 Task: Sort the recently solved tickets in your group, group by Brand in descending order.
Action: Mouse moved to (22, 328)
Screenshot: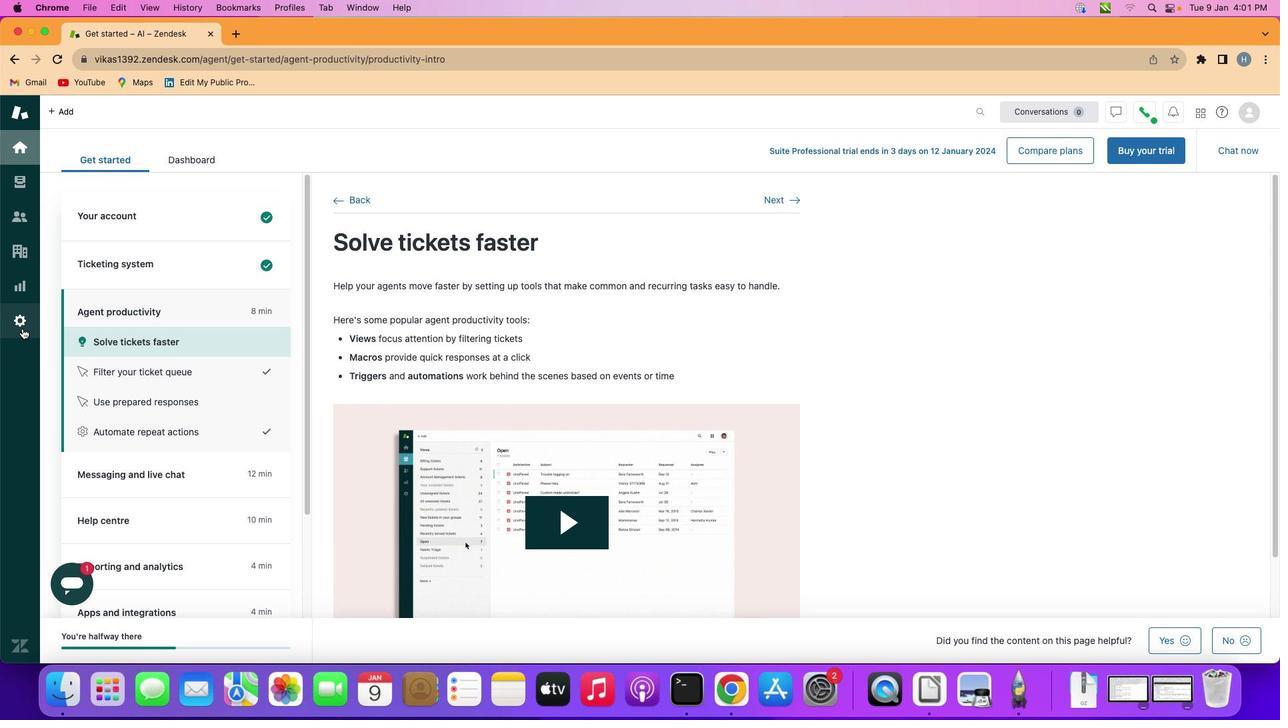 
Action: Mouse pressed left at (22, 328)
Screenshot: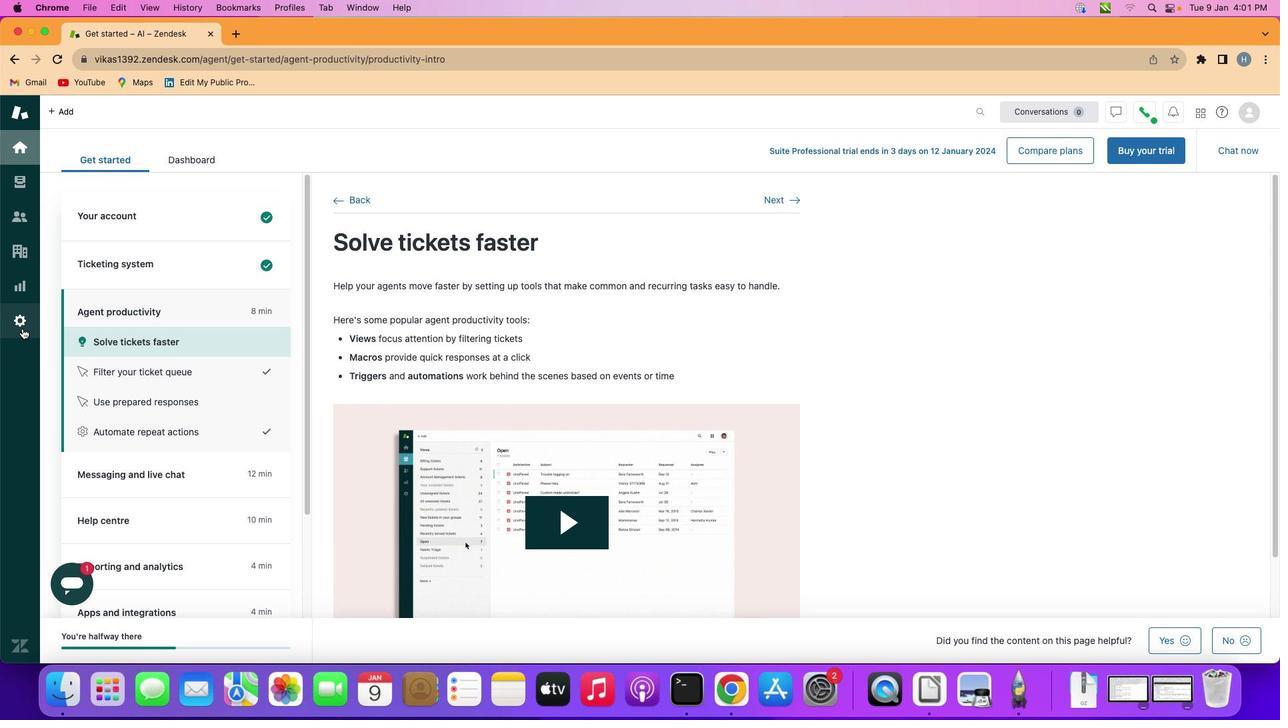 
Action: Mouse moved to (441, 519)
Screenshot: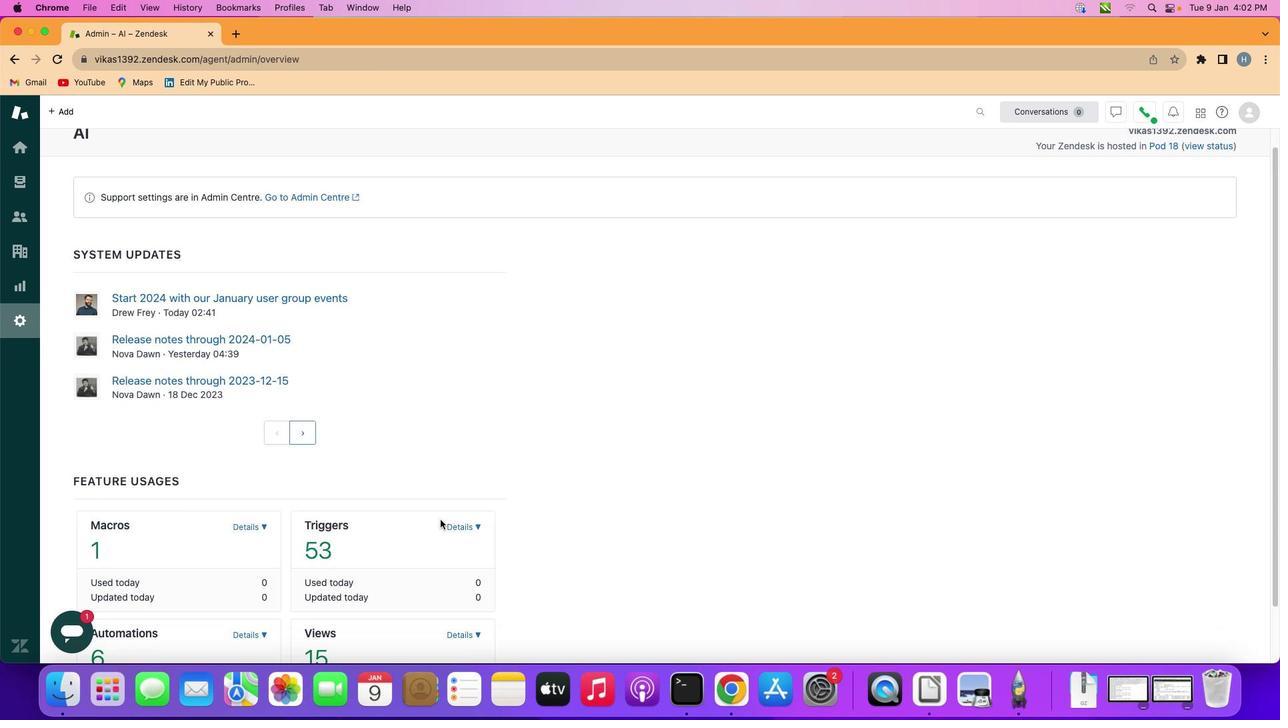 
Action: Mouse scrolled (441, 519) with delta (0, 0)
Screenshot: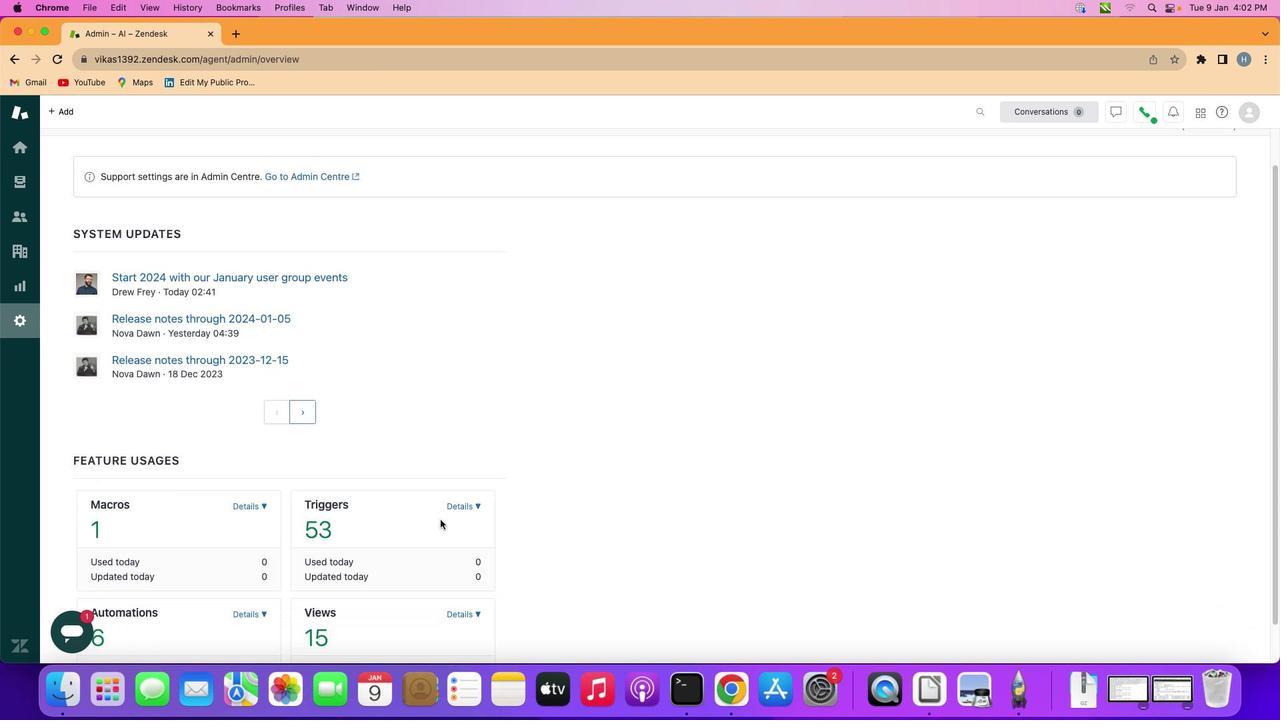 
Action: Mouse scrolled (441, 519) with delta (0, 0)
Screenshot: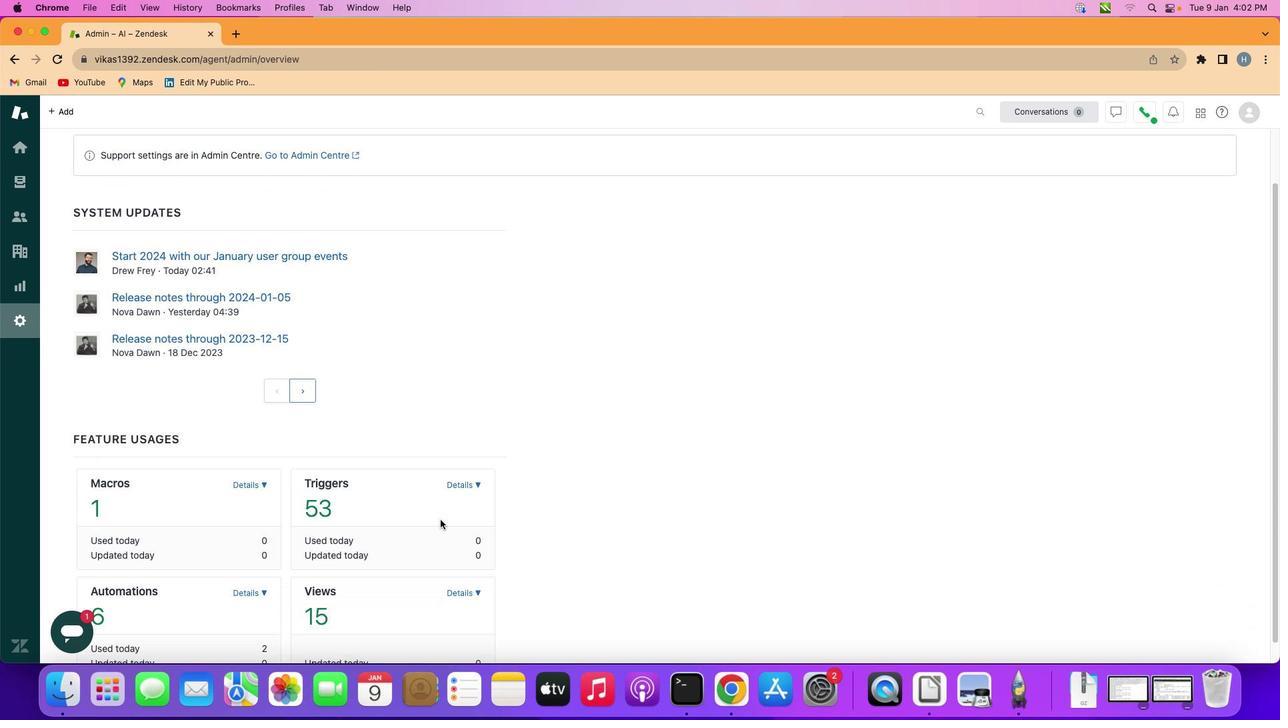 
Action: Mouse scrolled (441, 519) with delta (0, -2)
Screenshot: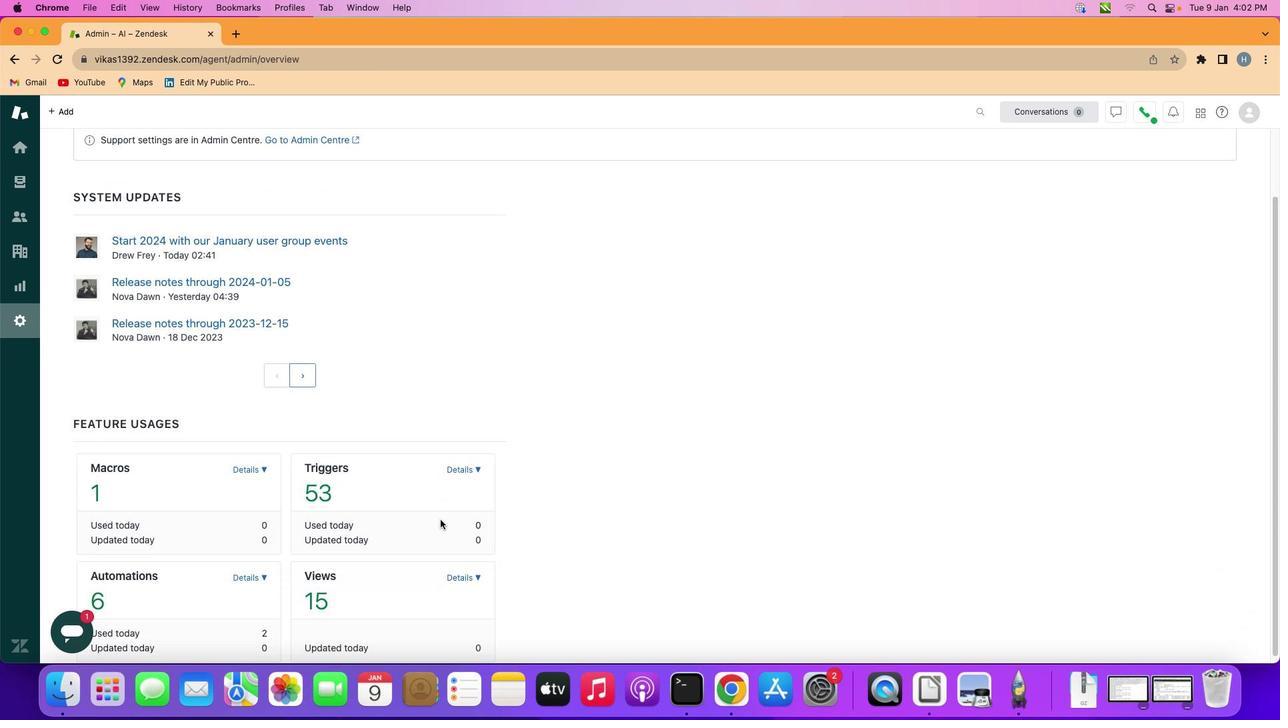 
Action: Mouse scrolled (441, 519) with delta (0, -3)
Screenshot: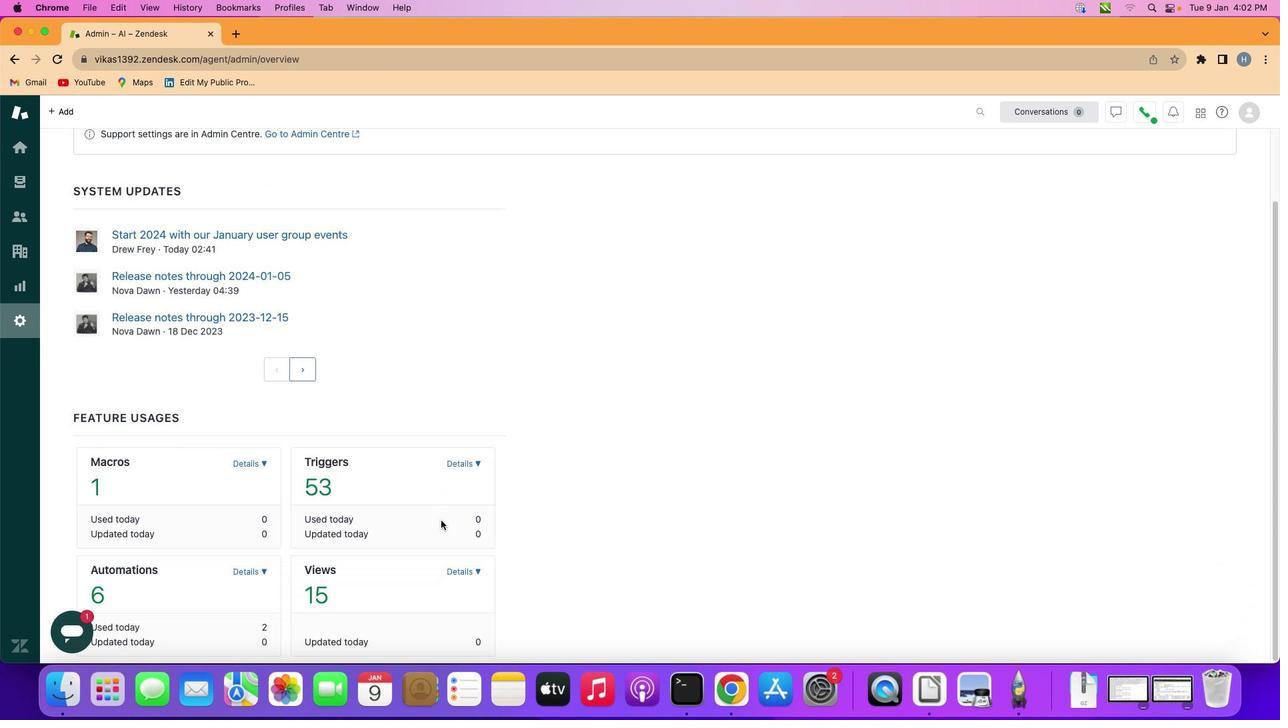 
Action: Mouse scrolled (441, 519) with delta (0, -3)
Screenshot: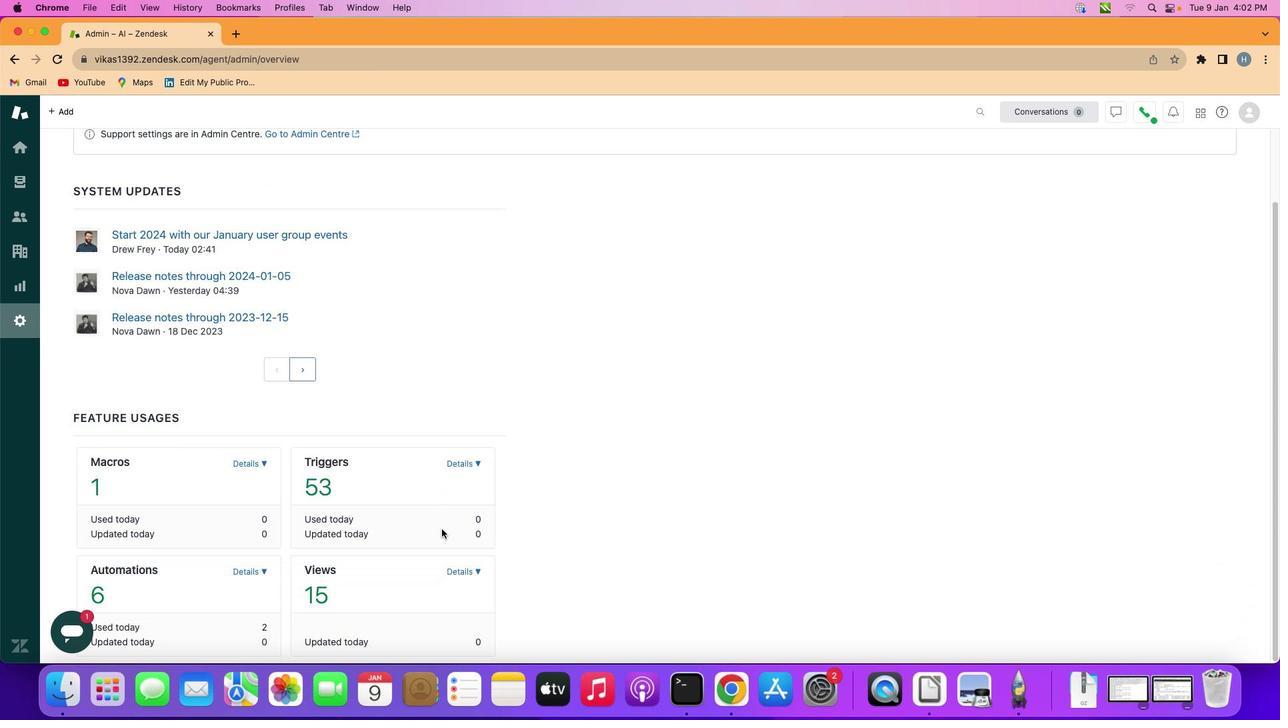 
Action: Mouse scrolled (441, 519) with delta (0, -4)
Screenshot: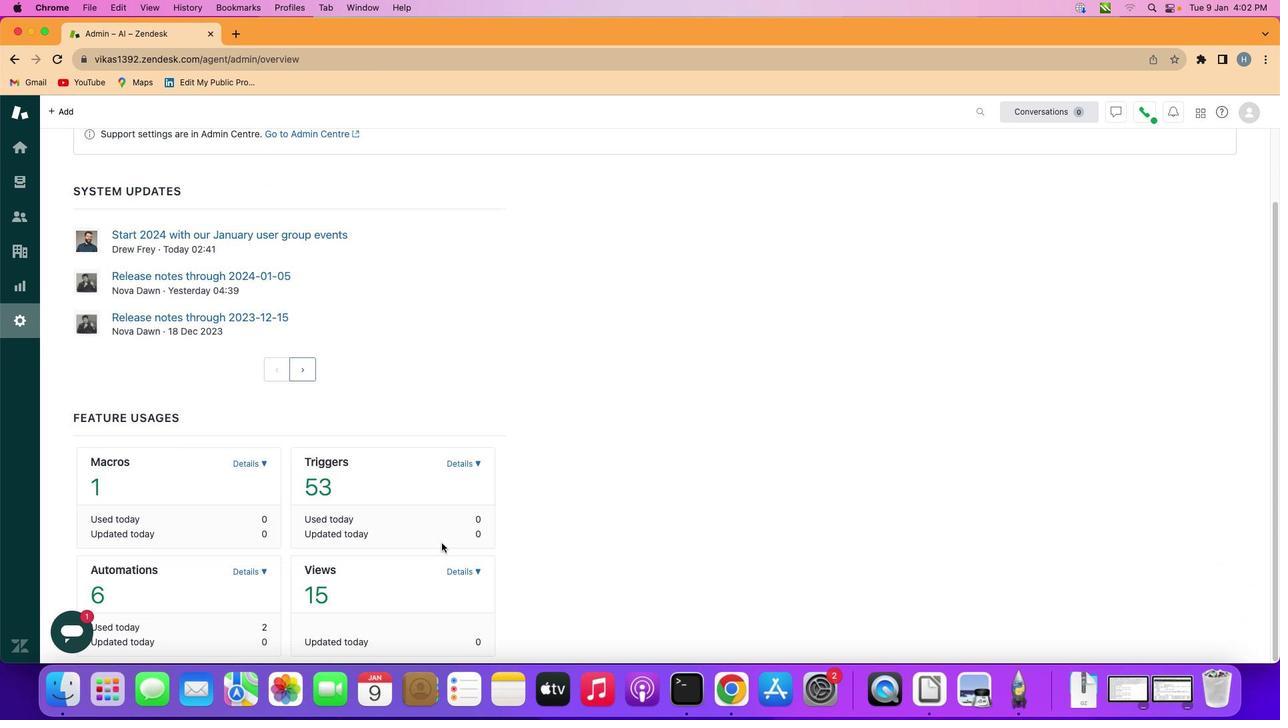 
Action: Mouse moved to (448, 573)
Screenshot: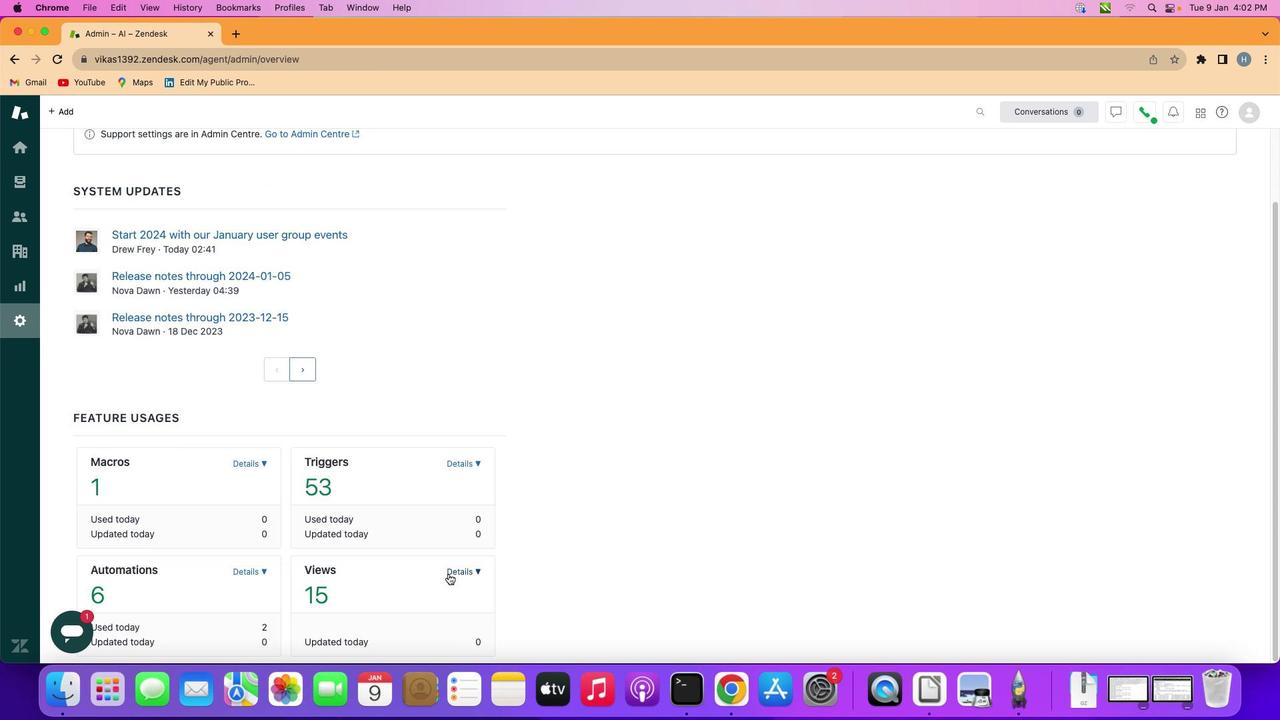
Action: Mouse pressed left at (448, 573)
Screenshot: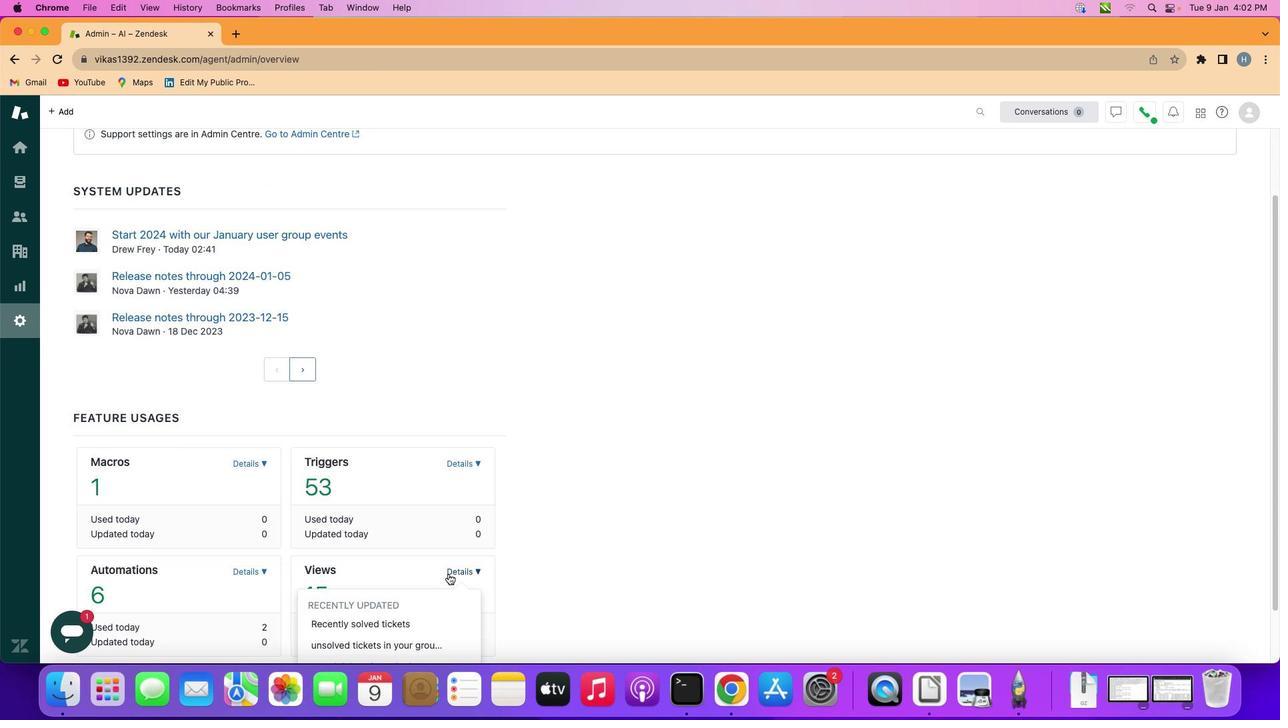 
Action: Mouse moved to (388, 629)
Screenshot: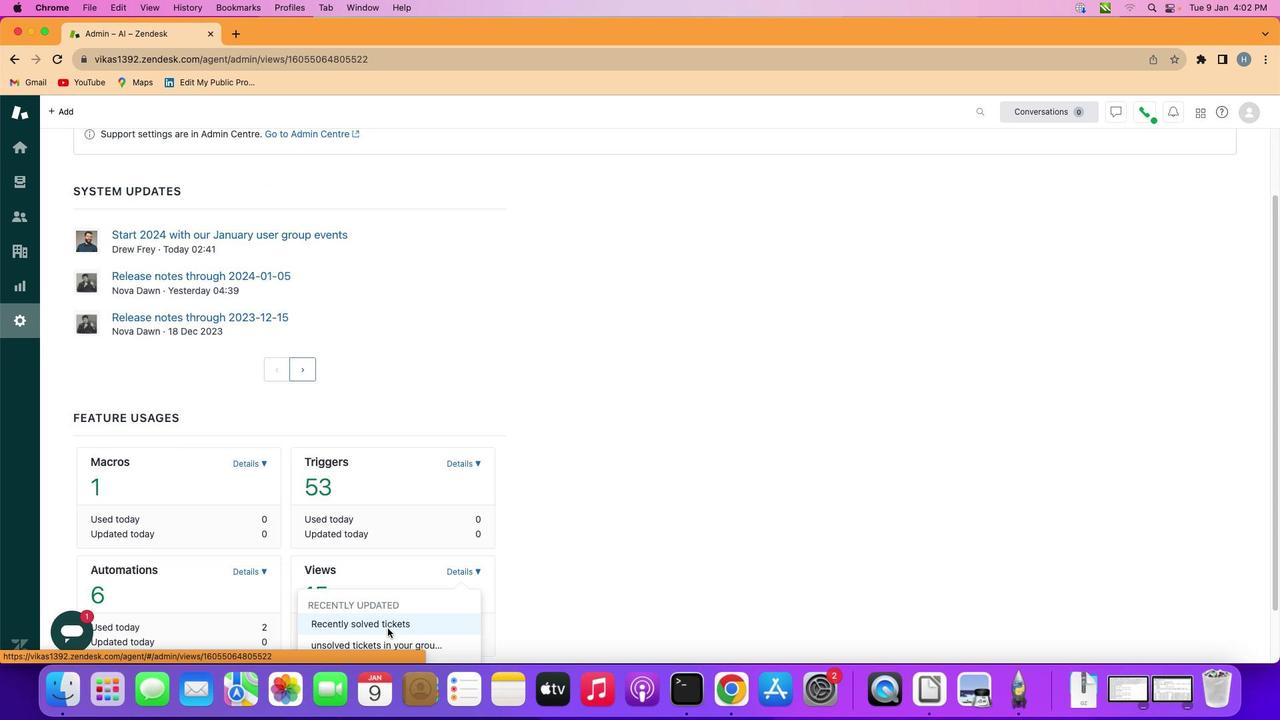 
Action: Mouse pressed left at (388, 629)
Screenshot: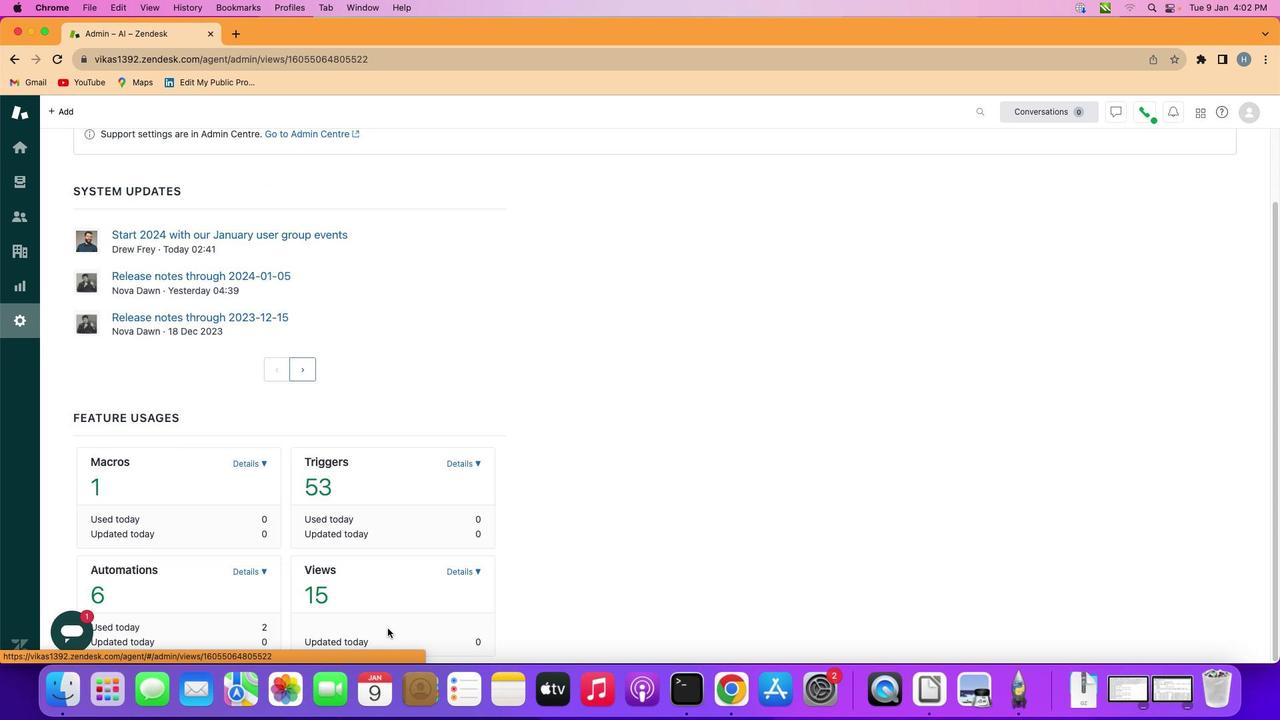 
Action: Mouse moved to (531, 407)
Screenshot: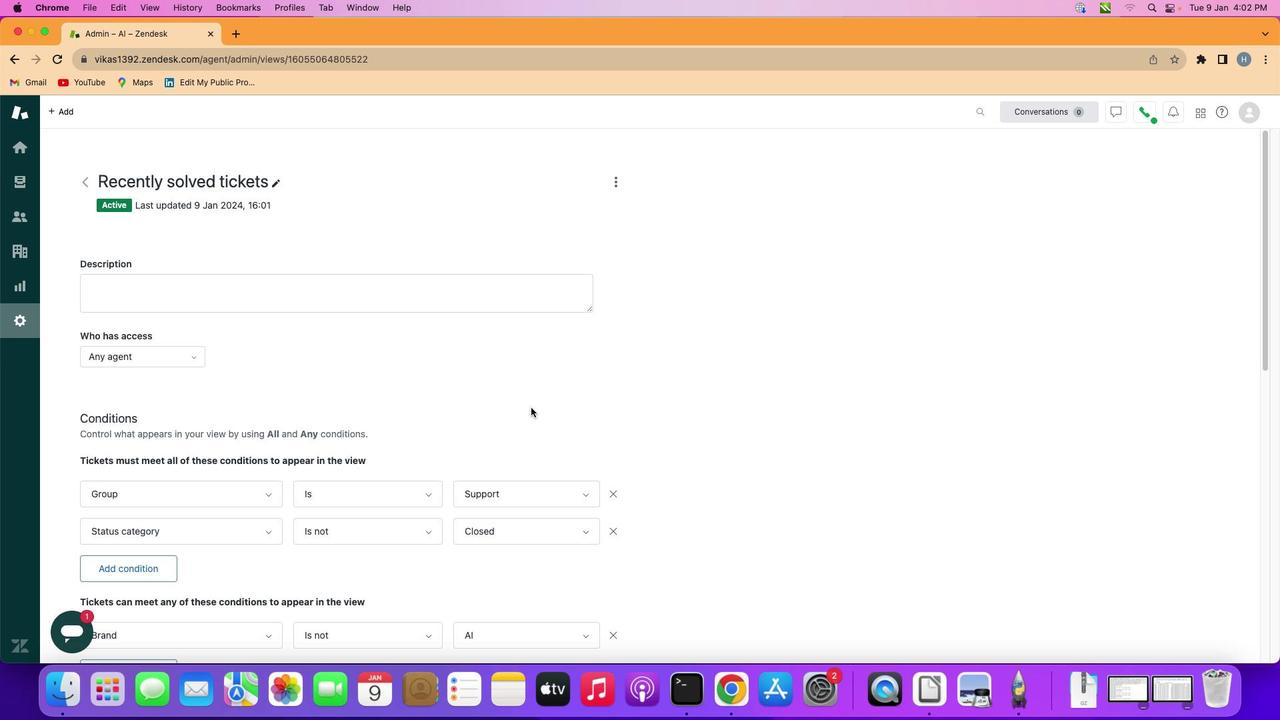 
Action: Mouse scrolled (531, 407) with delta (0, 0)
Screenshot: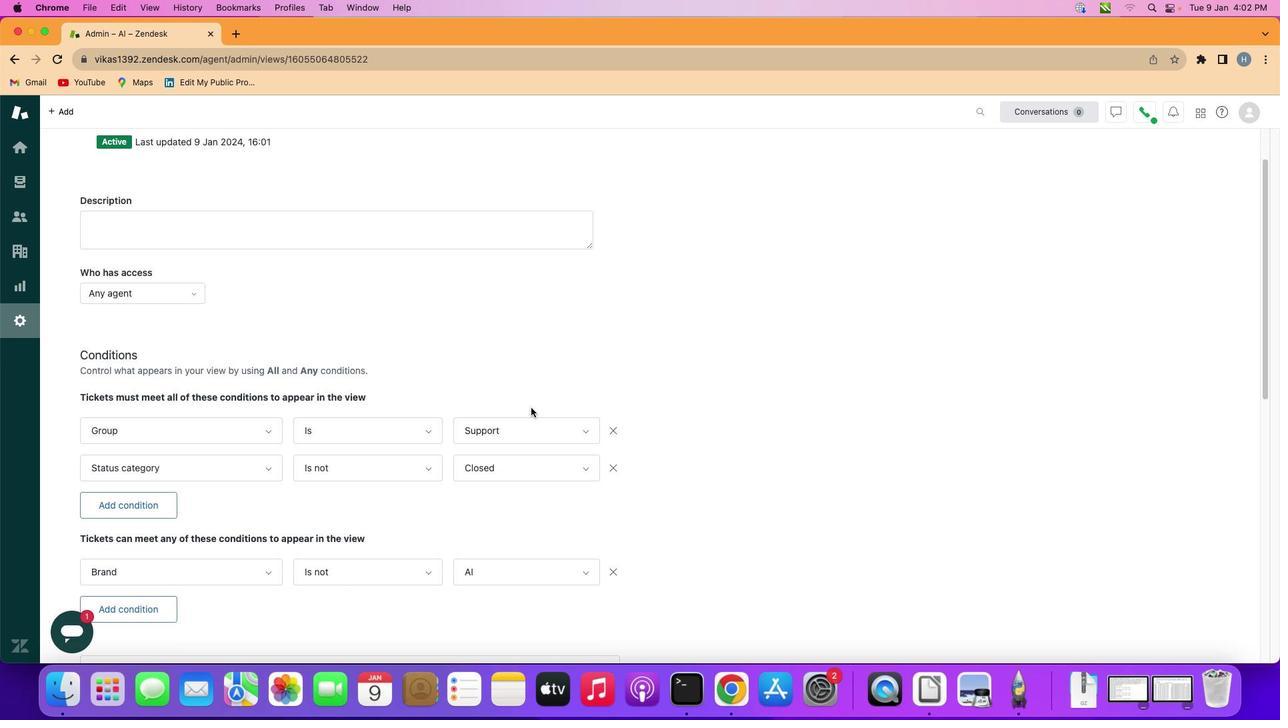 
Action: Mouse scrolled (531, 407) with delta (0, 0)
Screenshot: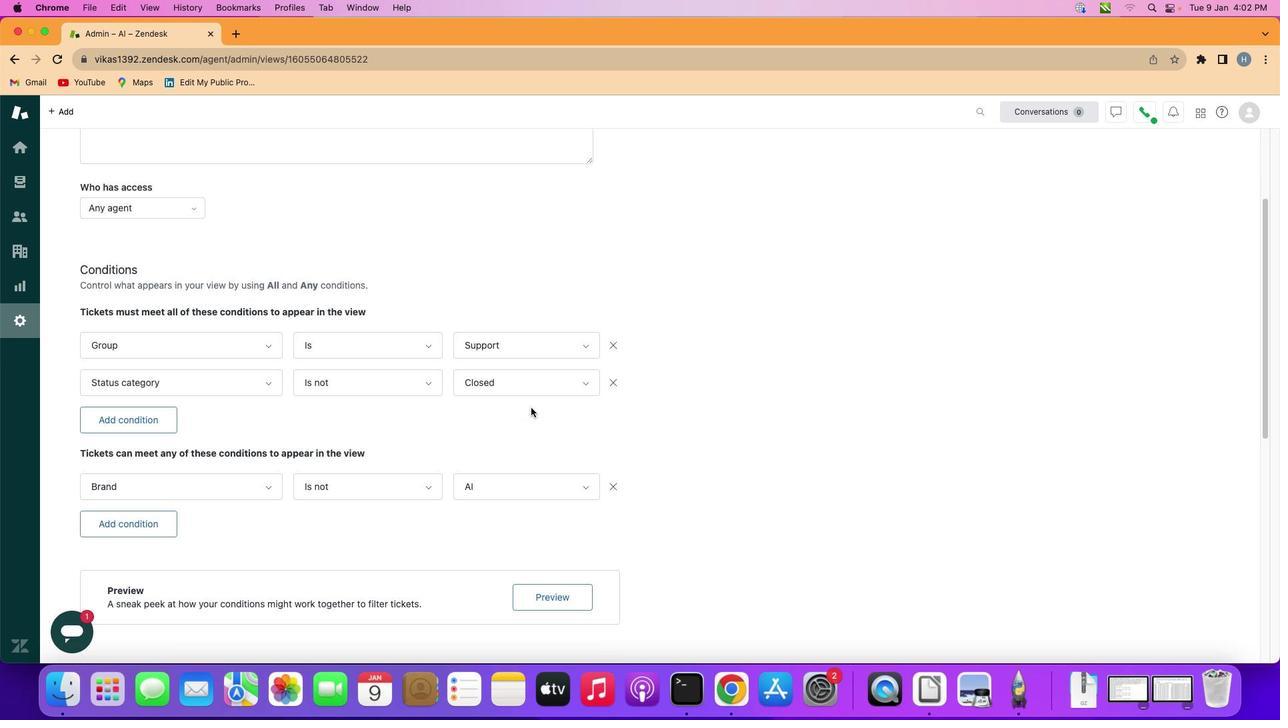 
Action: Mouse scrolled (531, 407) with delta (0, -1)
Screenshot: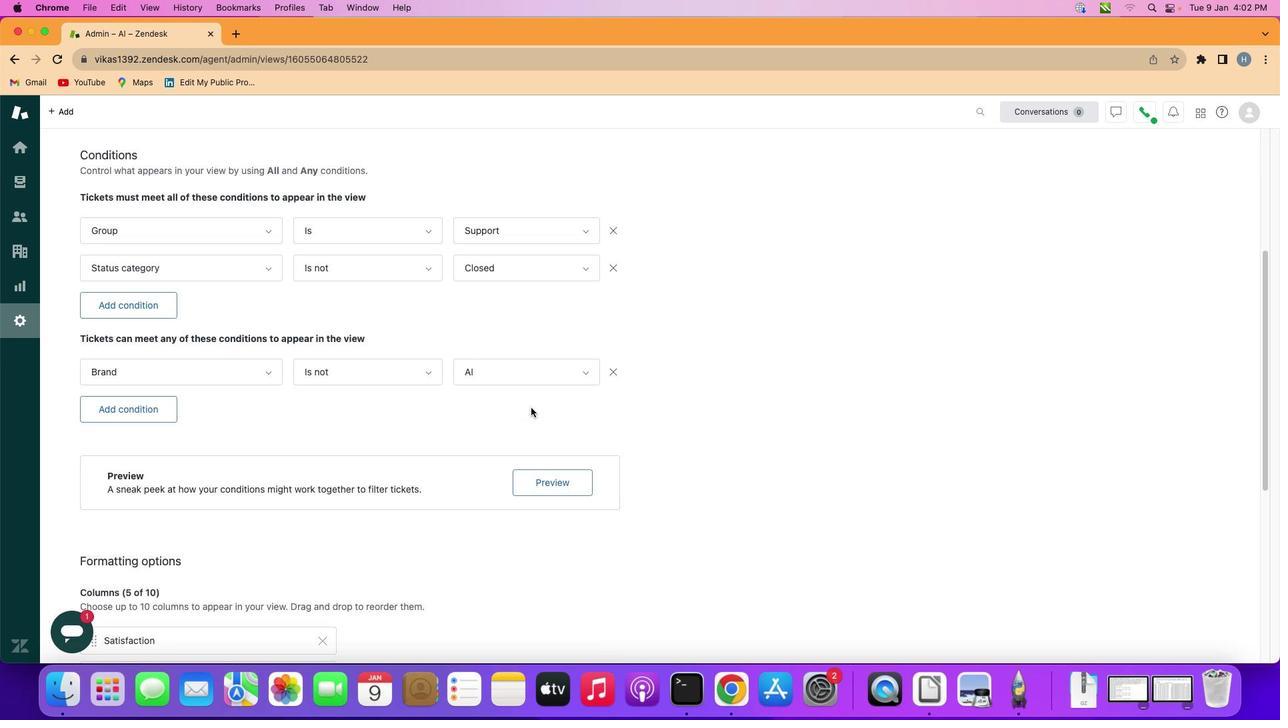 
Action: Mouse scrolled (531, 407) with delta (0, -2)
Screenshot: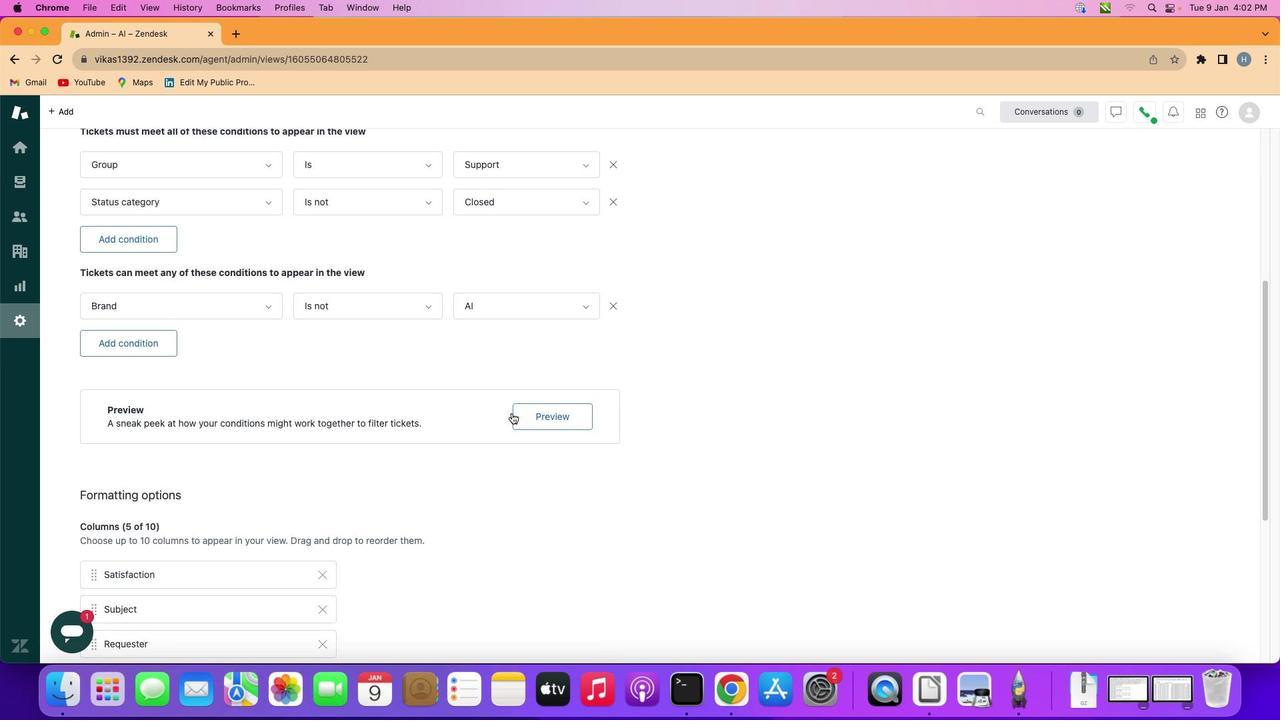 
Action: Mouse scrolled (531, 407) with delta (0, -3)
Screenshot: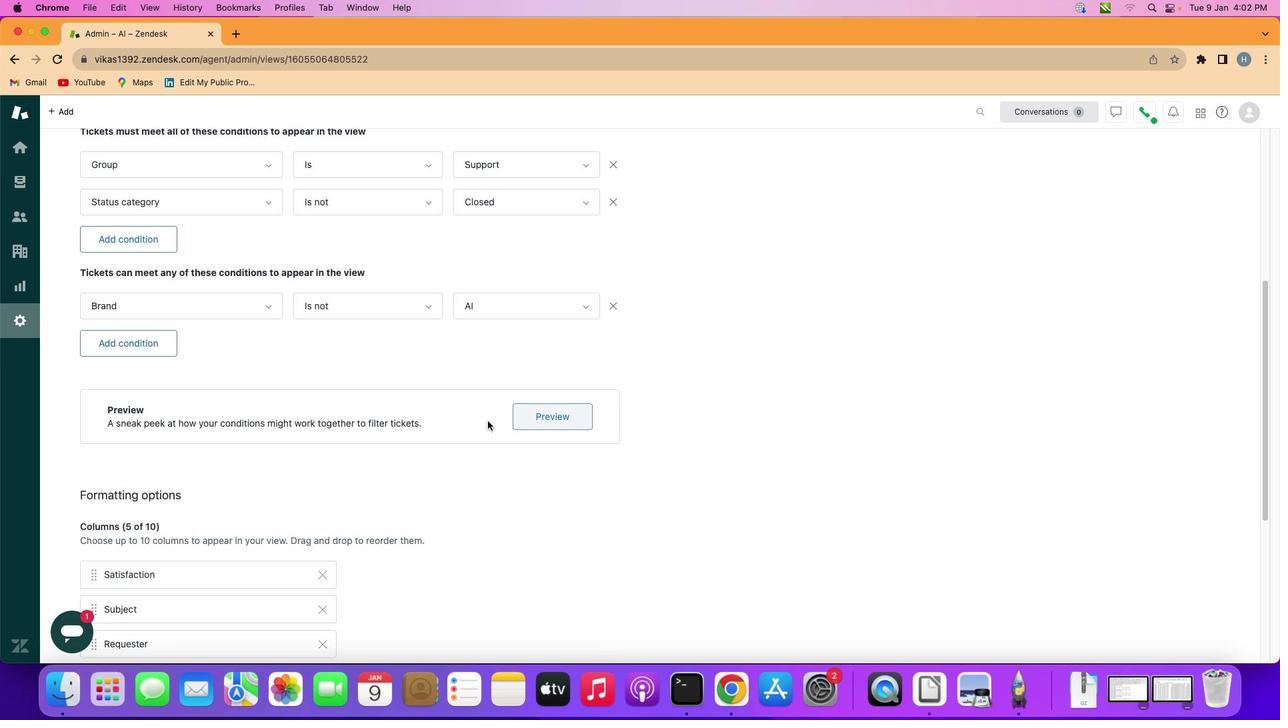 
Action: Mouse moved to (459, 433)
Screenshot: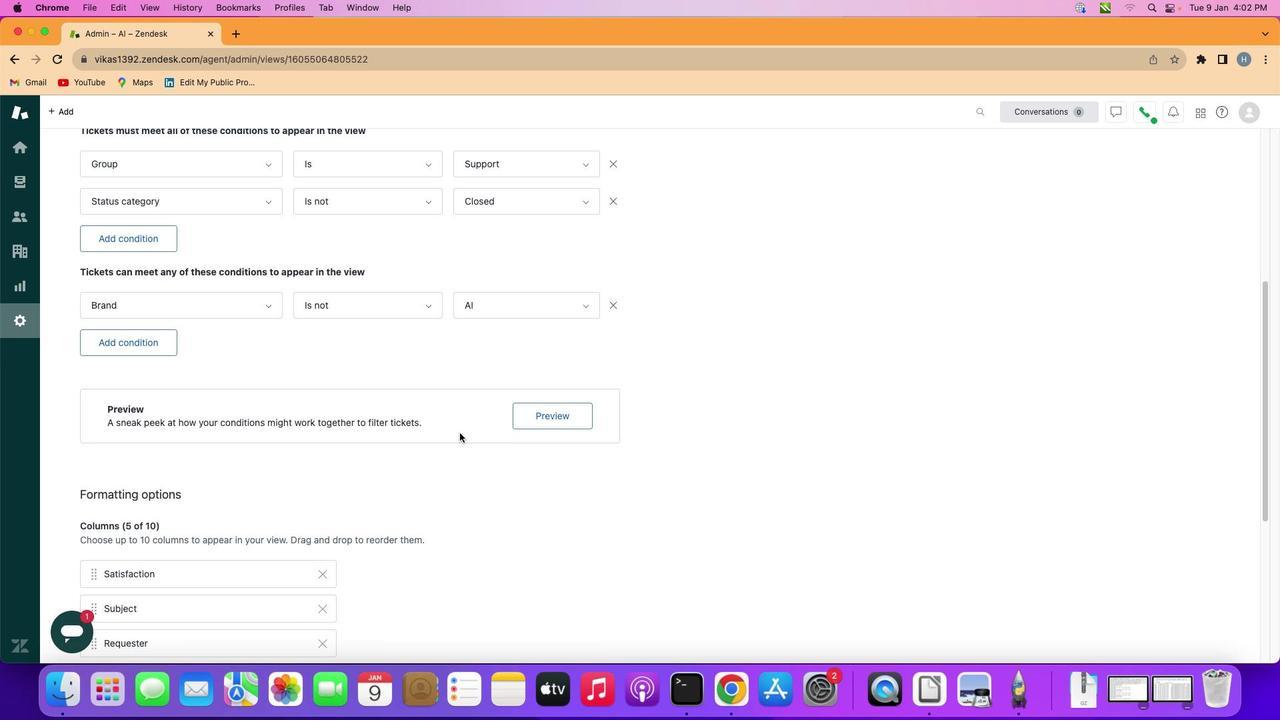 
Action: Mouse scrolled (459, 433) with delta (0, 0)
Screenshot: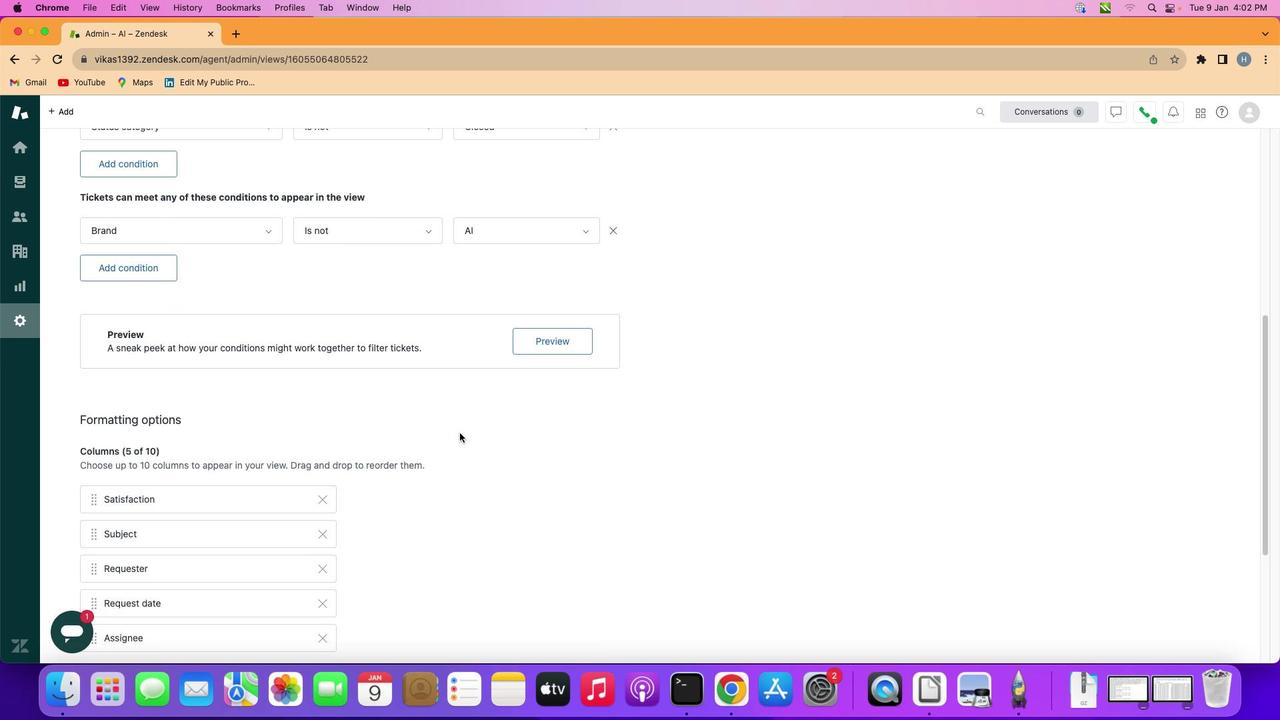 
Action: Mouse scrolled (459, 433) with delta (0, 0)
Screenshot: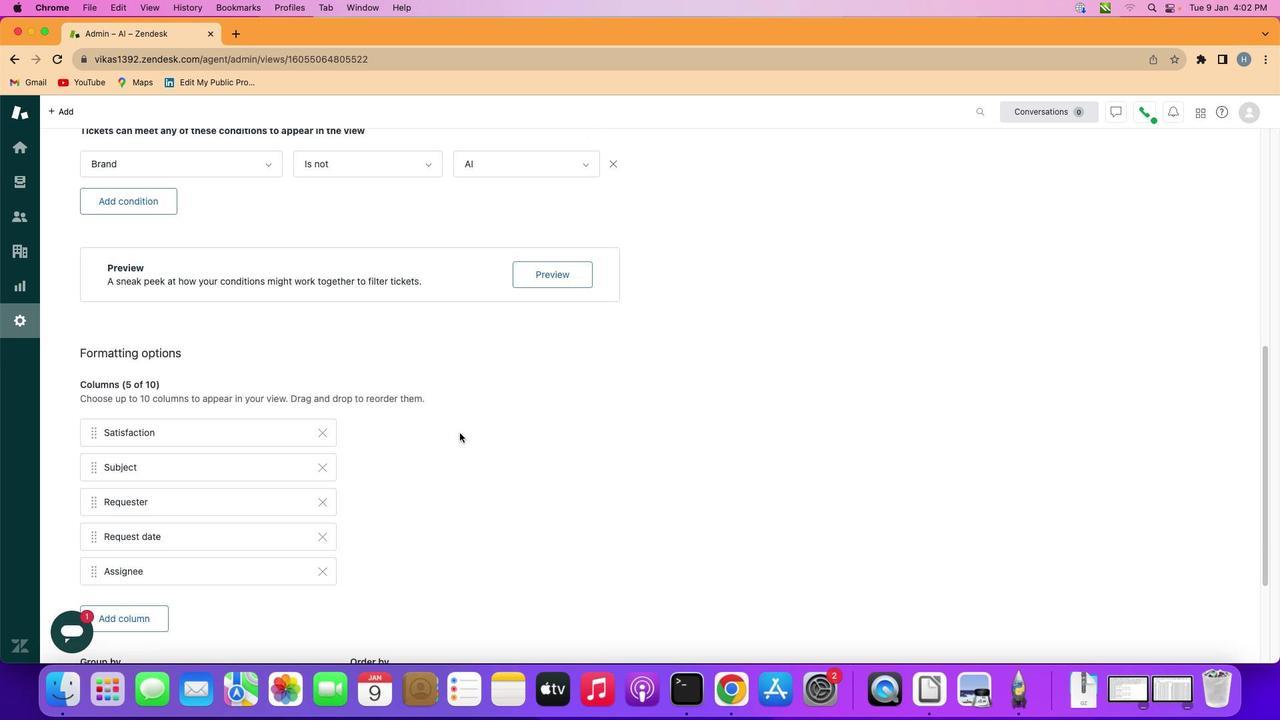
Action: Mouse scrolled (459, 433) with delta (0, -1)
Screenshot: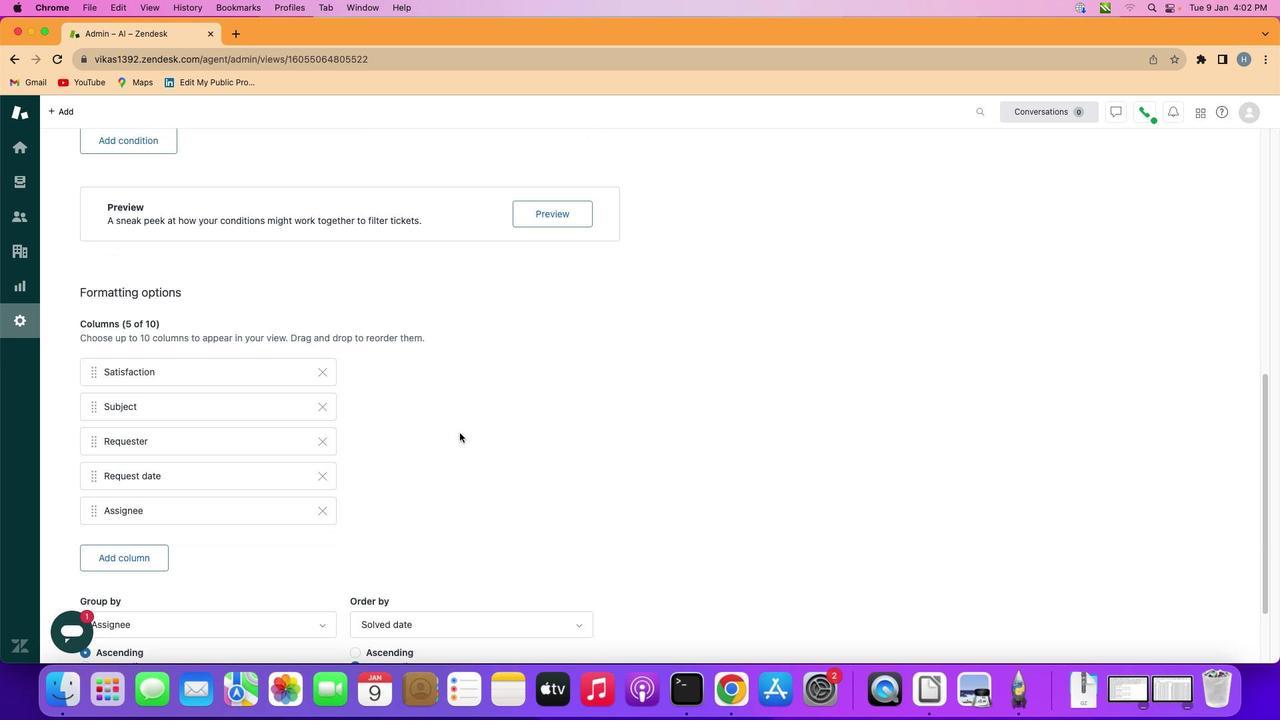 
Action: Mouse scrolled (459, 433) with delta (0, -2)
Screenshot: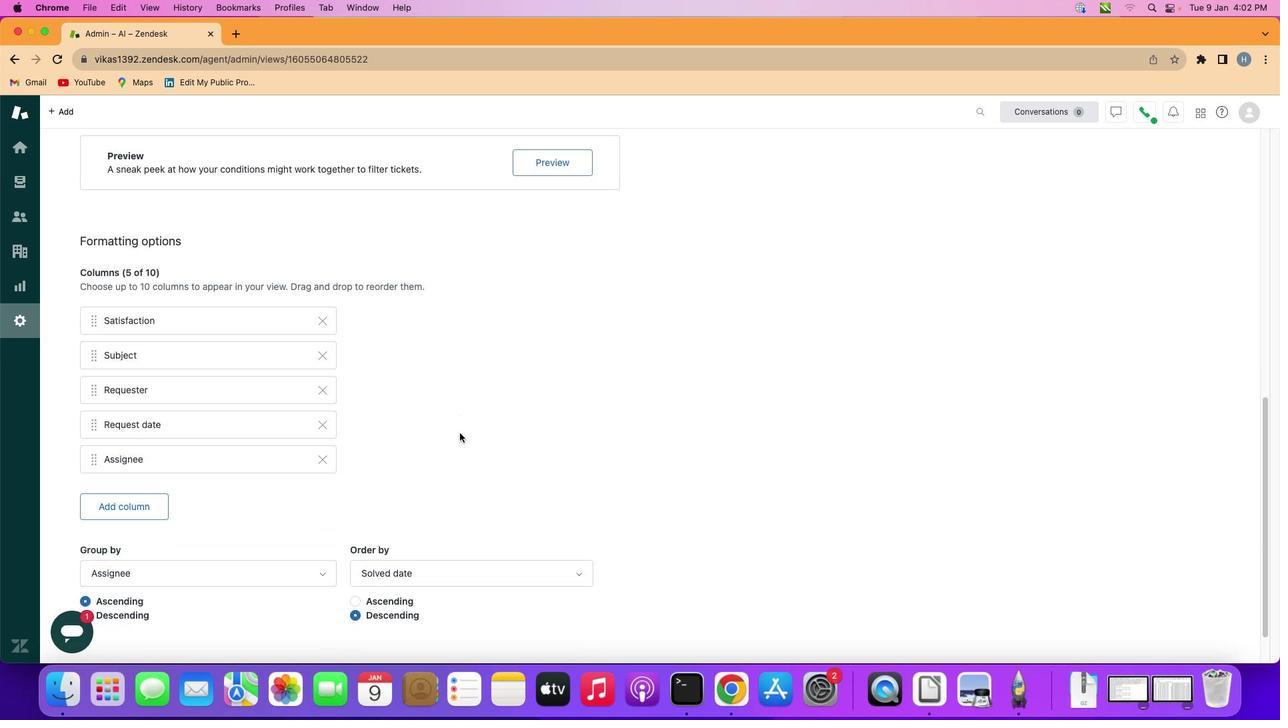 
Action: Mouse scrolled (459, 433) with delta (0, -2)
Screenshot: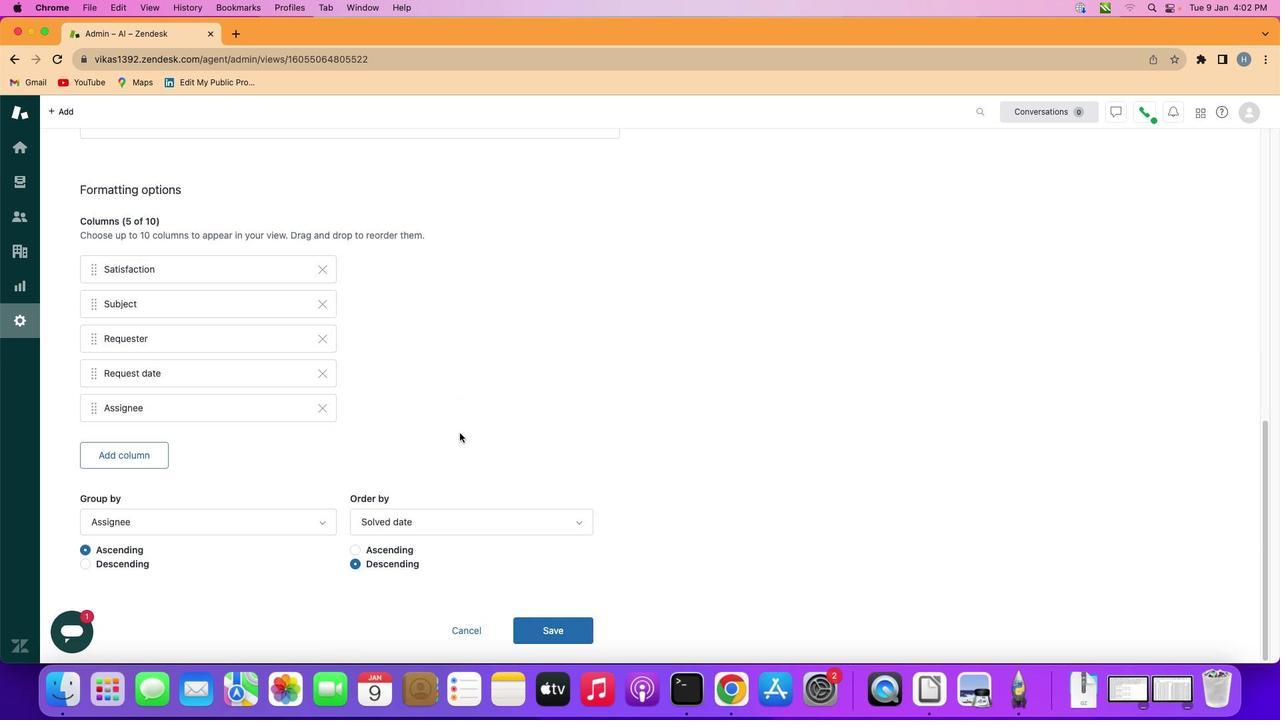 
Action: Mouse moved to (461, 433)
Screenshot: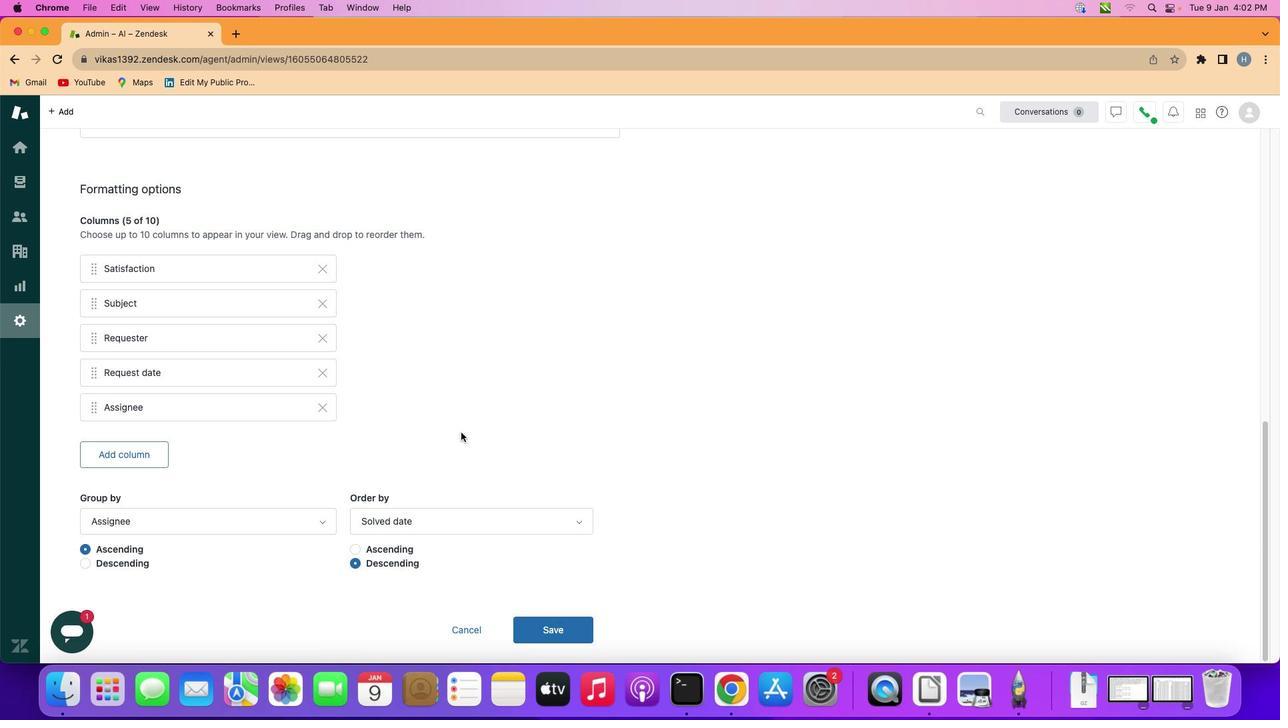 
Action: Mouse scrolled (461, 433) with delta (0, 0)
Screenshot: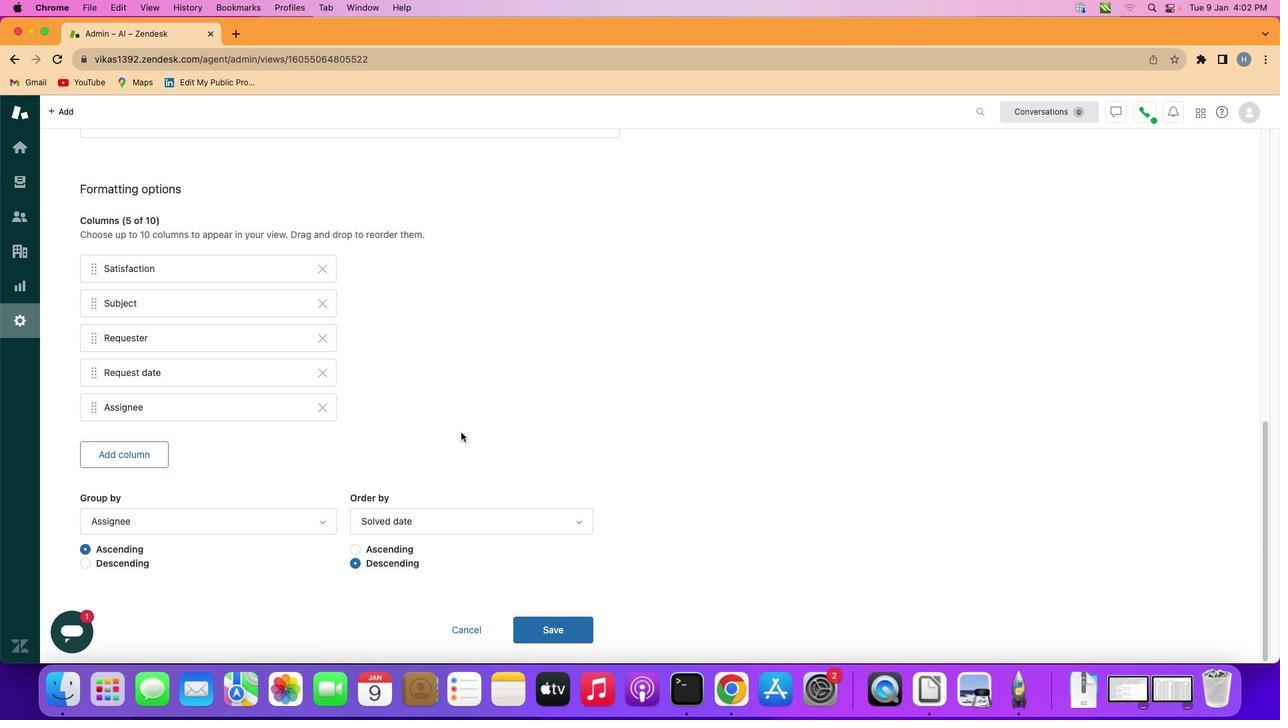 
Action: Mouse scrolled (461, 433) with delta (0, 0)
Screenshot: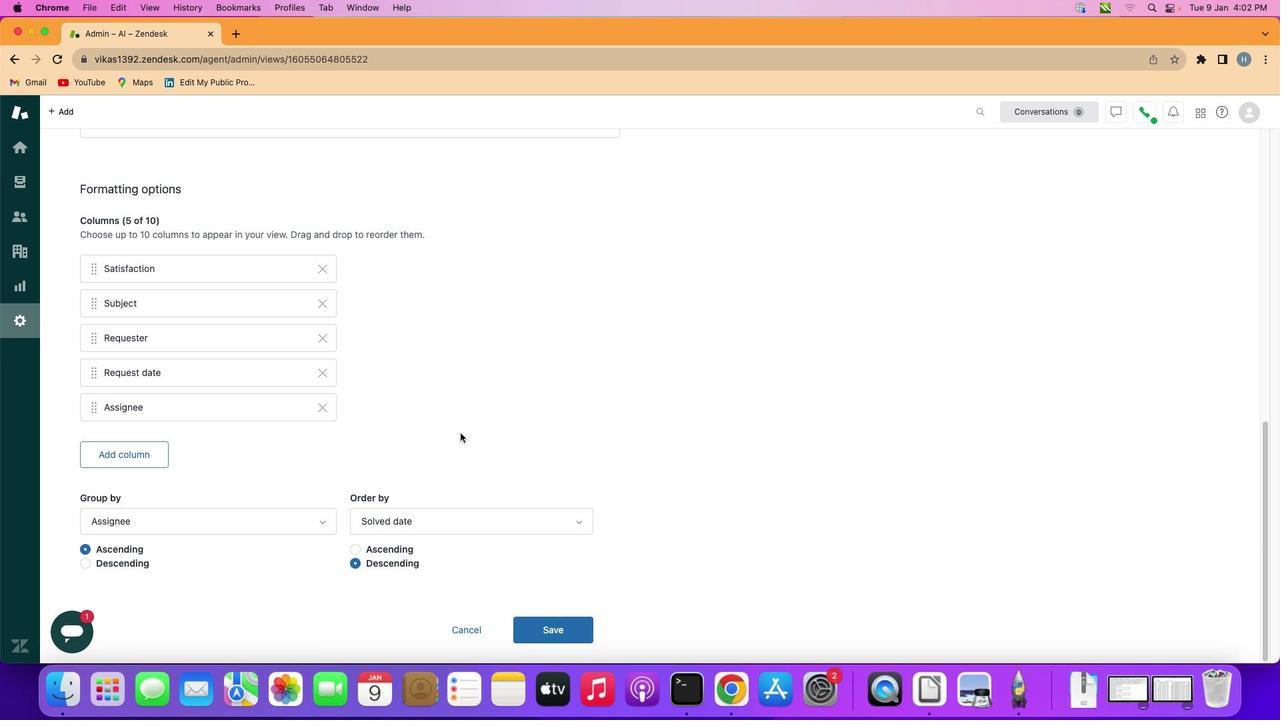 
Action: Mouse scrolled (461, 433) with delta (0, -2)
Screenshot: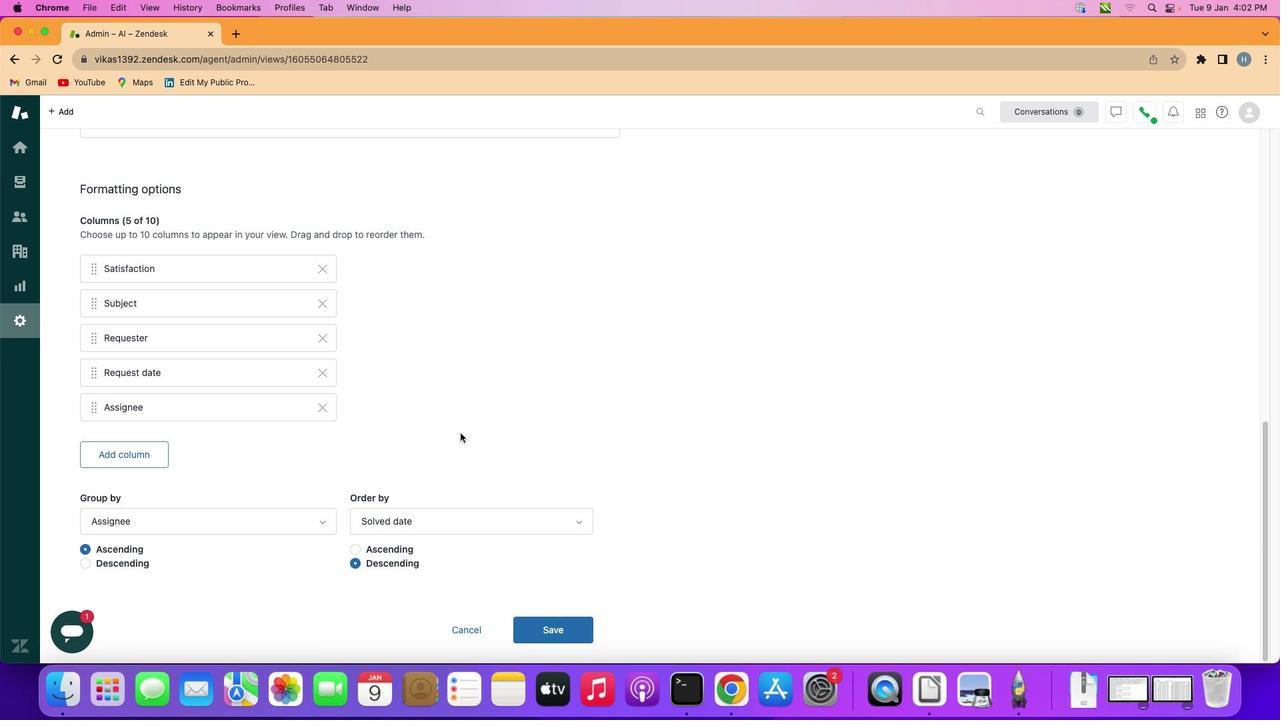 
Action: Mouse scrolled (461, 433) with delta (0, -2)
Screenshot: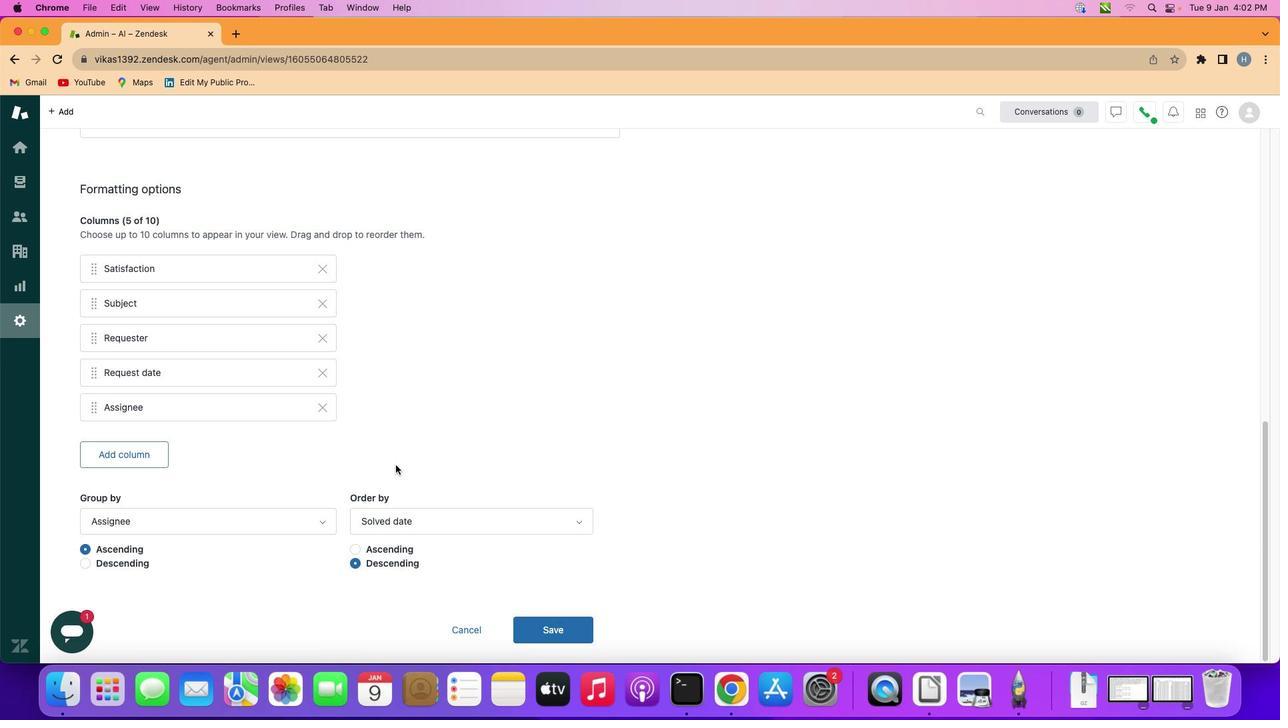 
Action: Mouse moved to (314, 515)
Screenshot: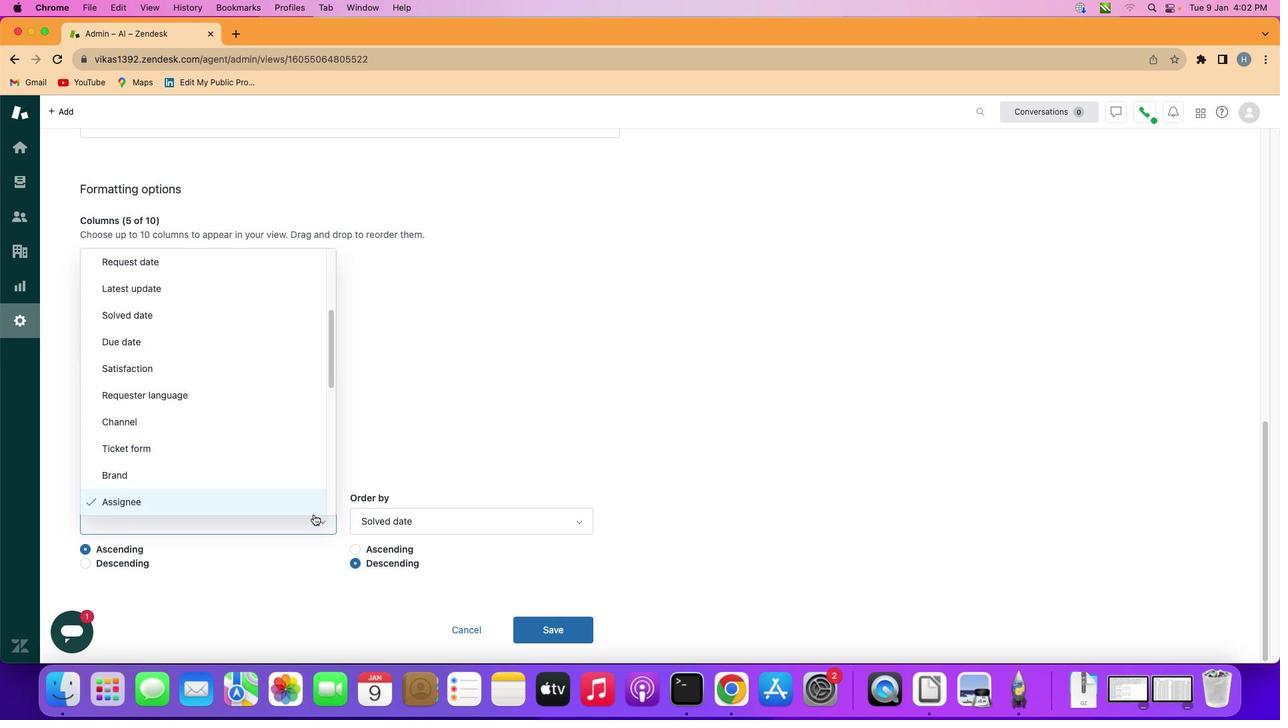 
Action: Mouse pressed left at (314, 515)
Screenshot: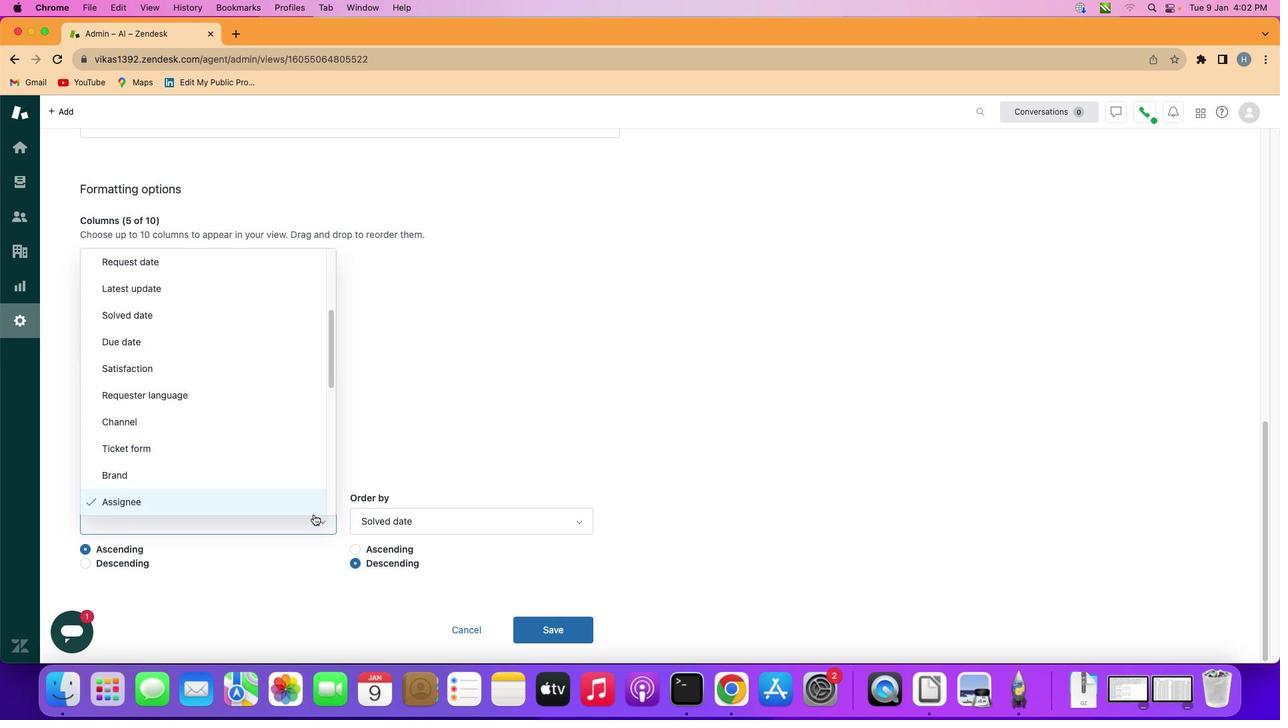 
Action: Mouse moved to (300, 459)
Screenshot: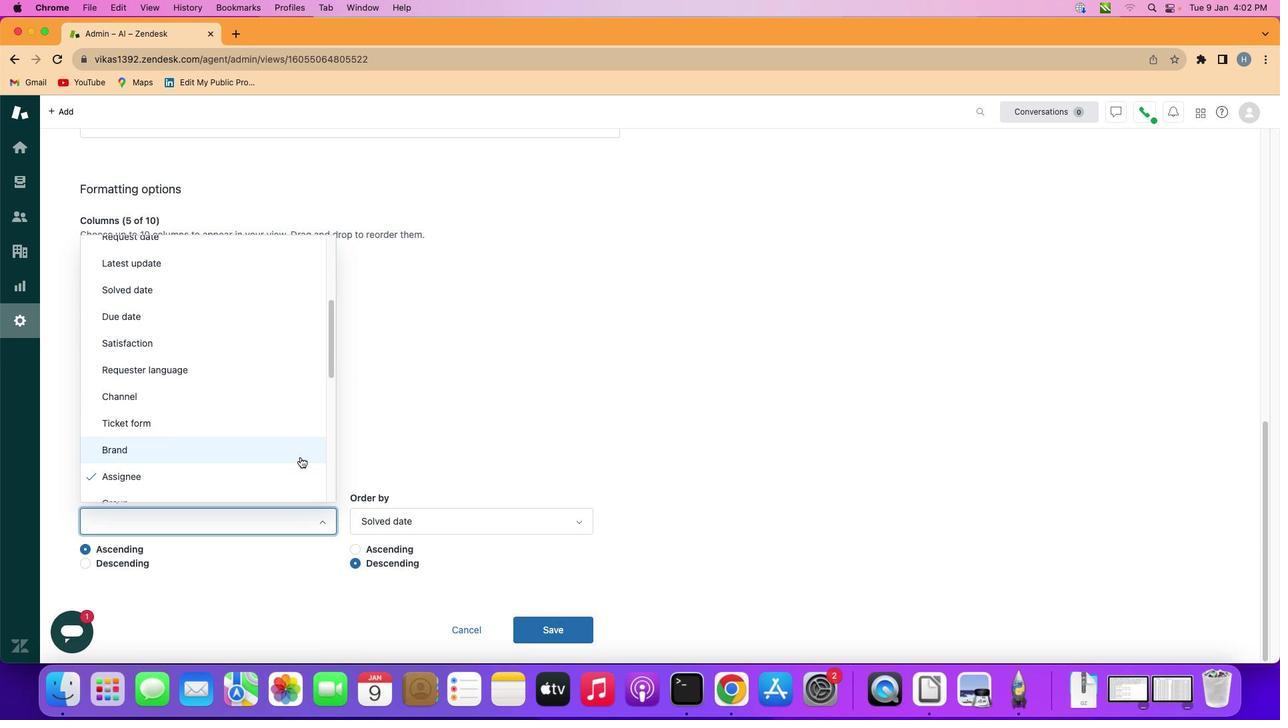 
Action: Mouse scrolled (300, 459) with delta (0, 0)
Screenshot: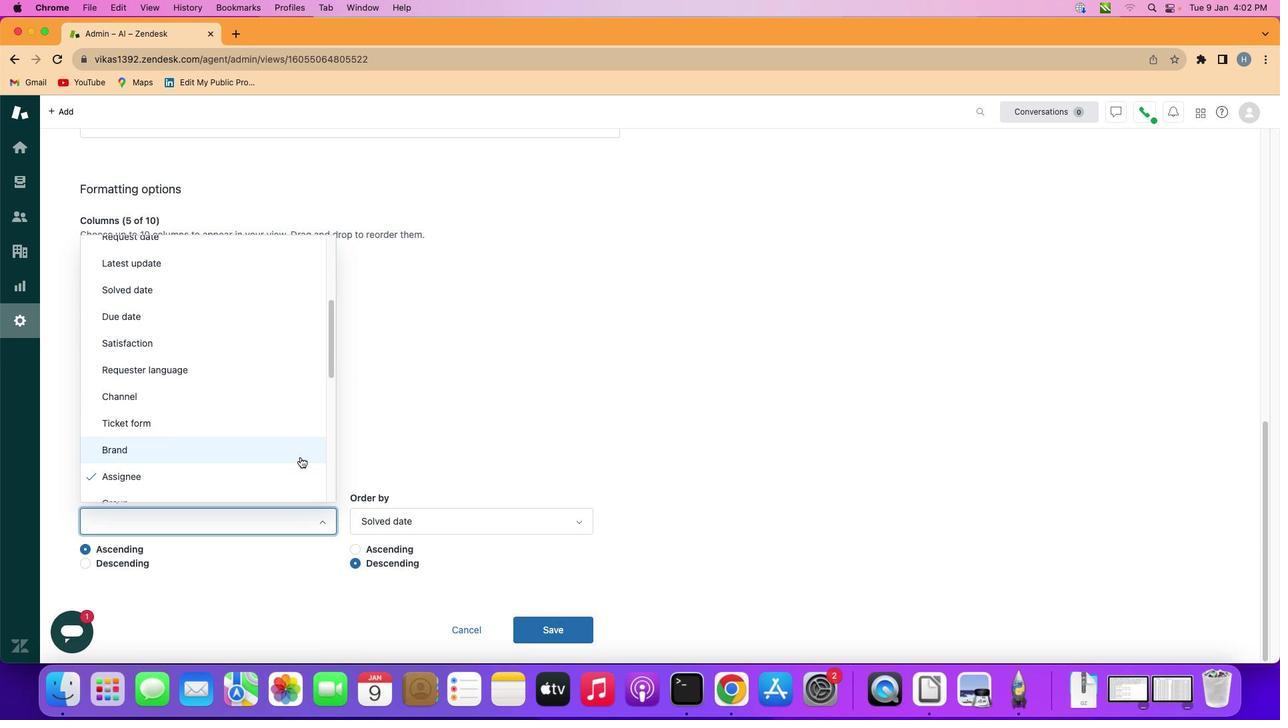
Action: Mouse moved to (300, 459)
Screenshot: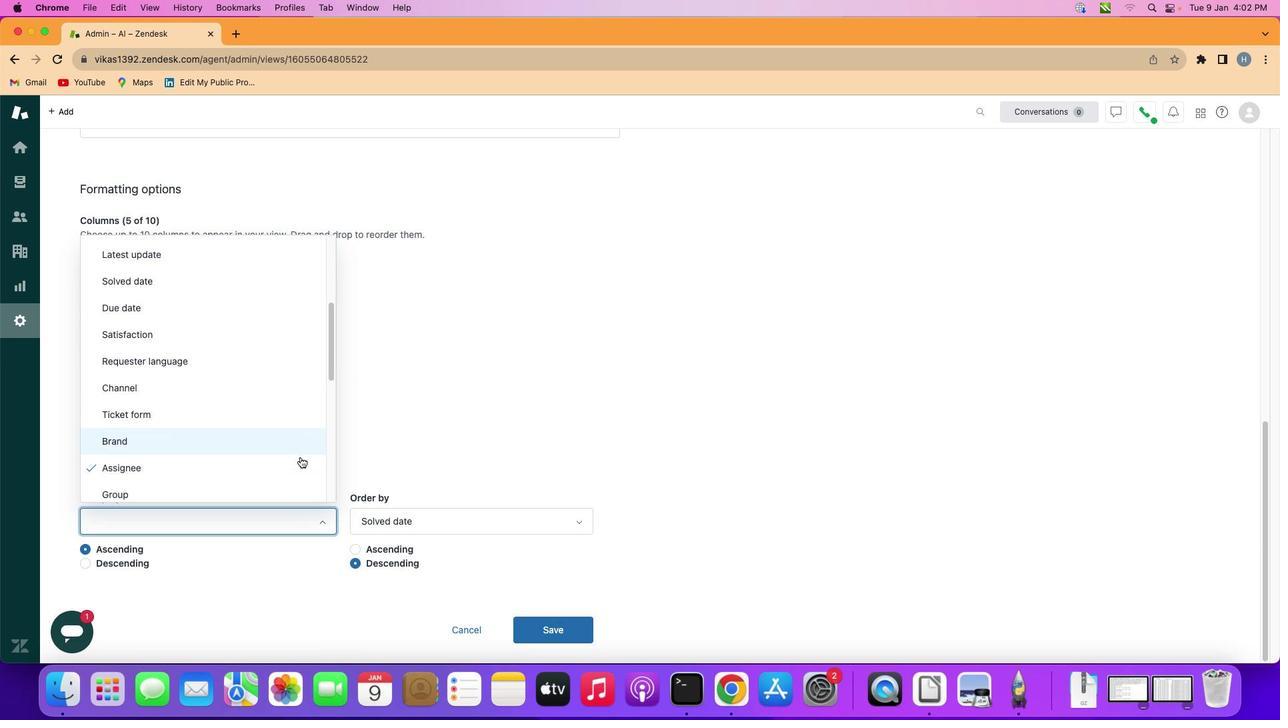 
Action: Mouse scrolled (300, 459) with delta (0, 0)
Screenshot: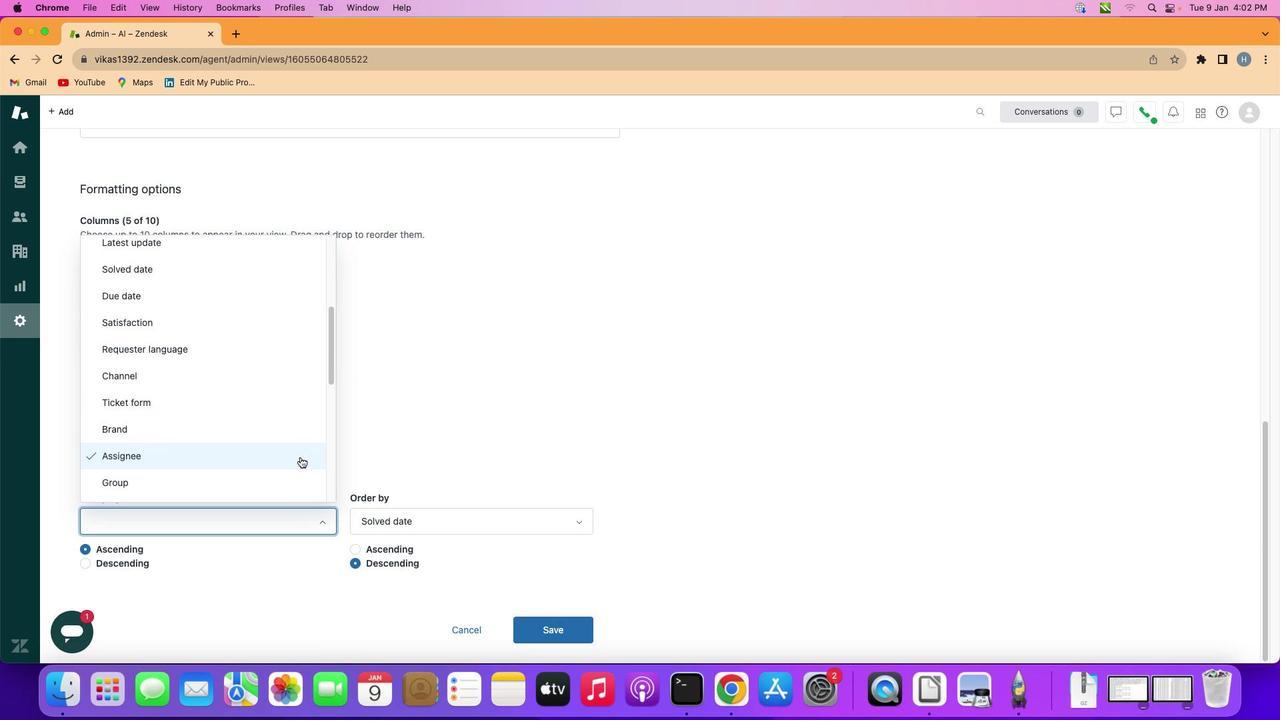 
Action: Mouse moved to (300, 457)
Screenshot: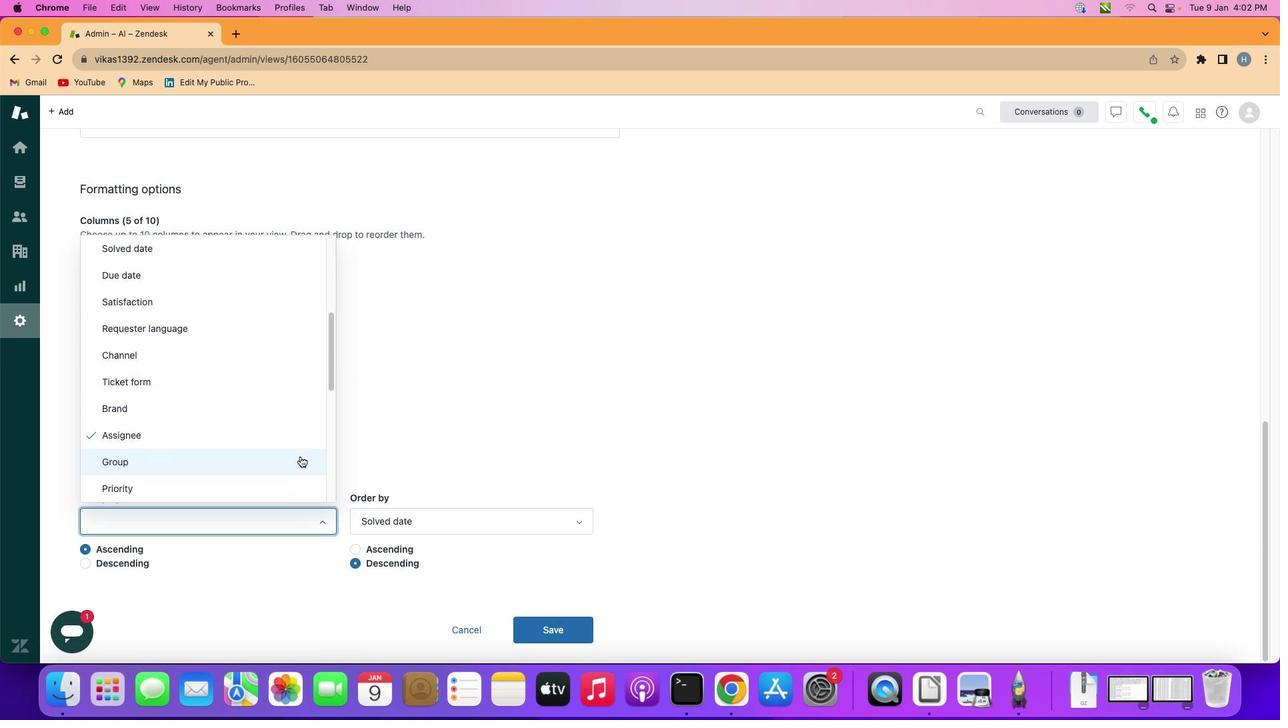 
Action: Mouse scrolled (300, 457) with delta (0, 0)
Screenshot: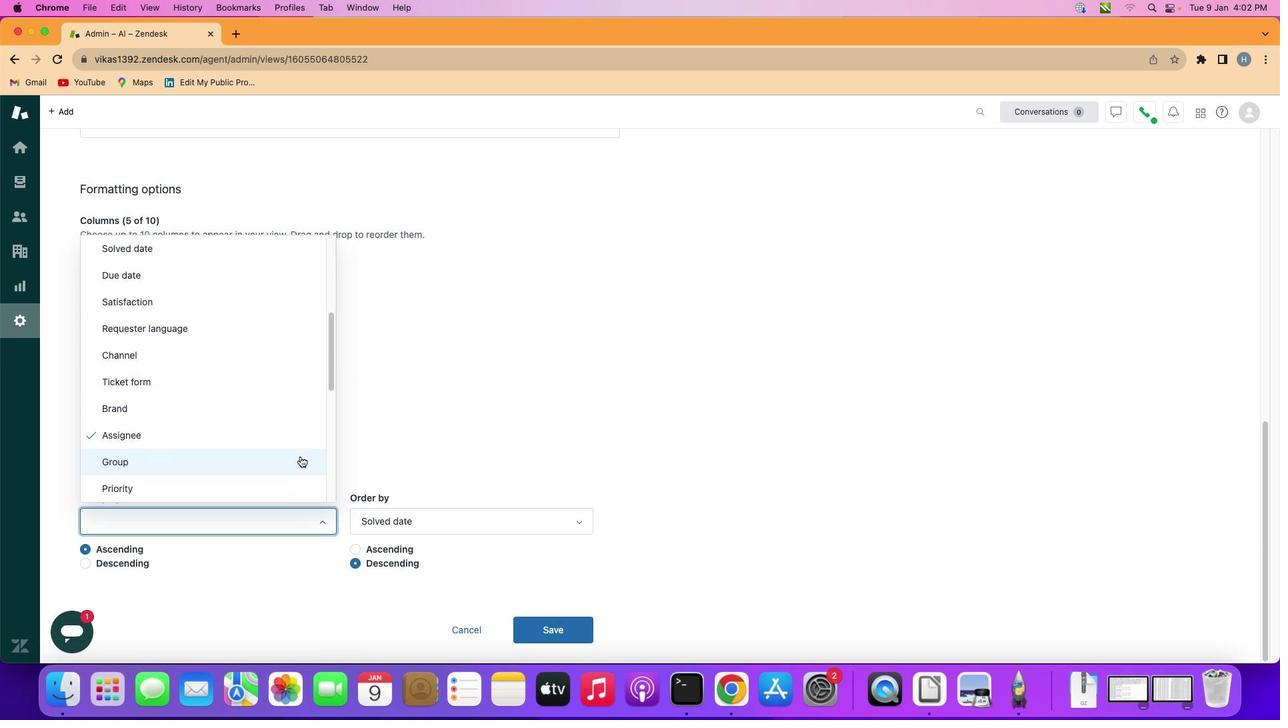 
Action: Mouse moved to (300, 457)
Screenshot: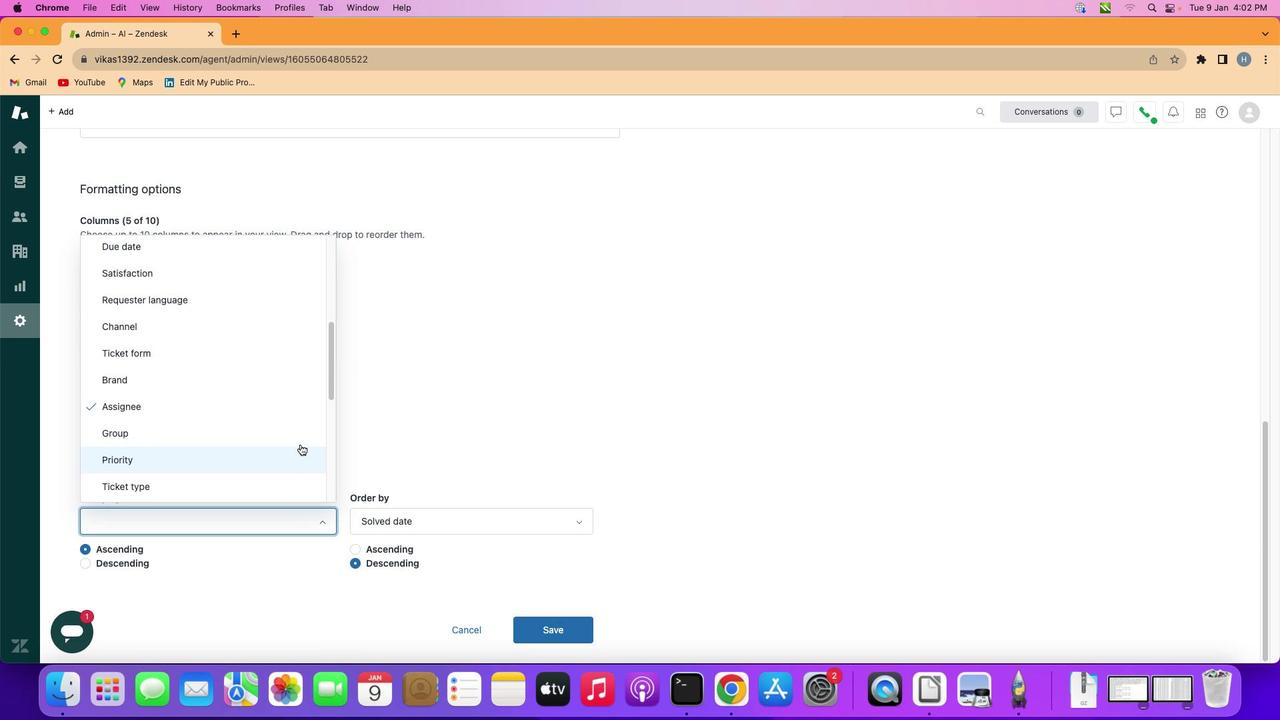 
Action: Mouse scrolled (300, 457) with delta (0, 0)
Screenshot: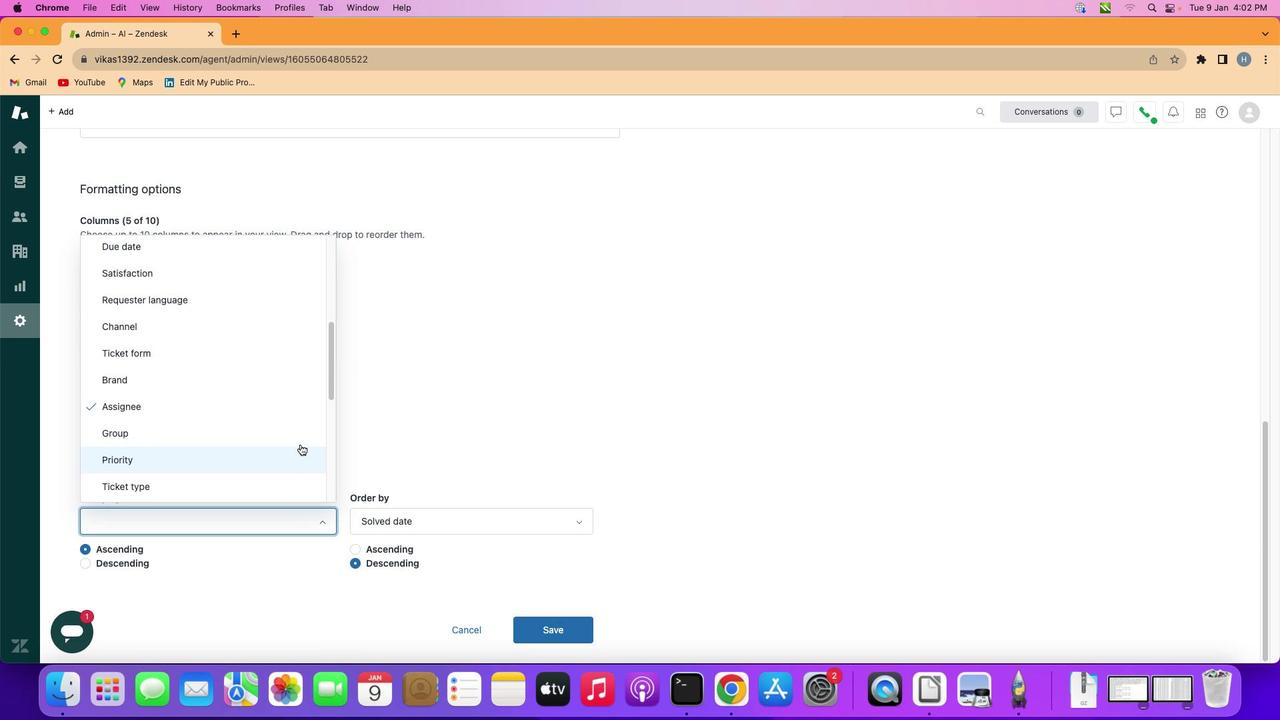 
Action: Mouse moved to (295, 378)
Screenshot: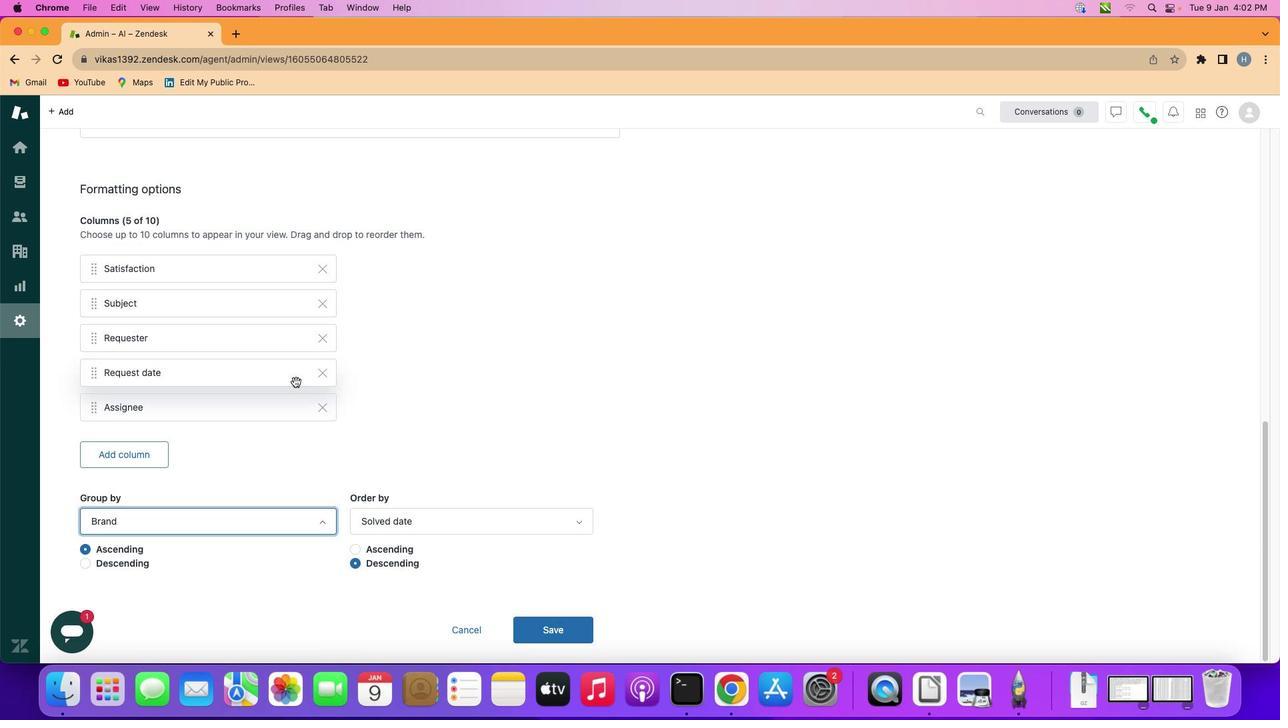 
Action: Mouse pressed left at (295, 378)
Screenshot: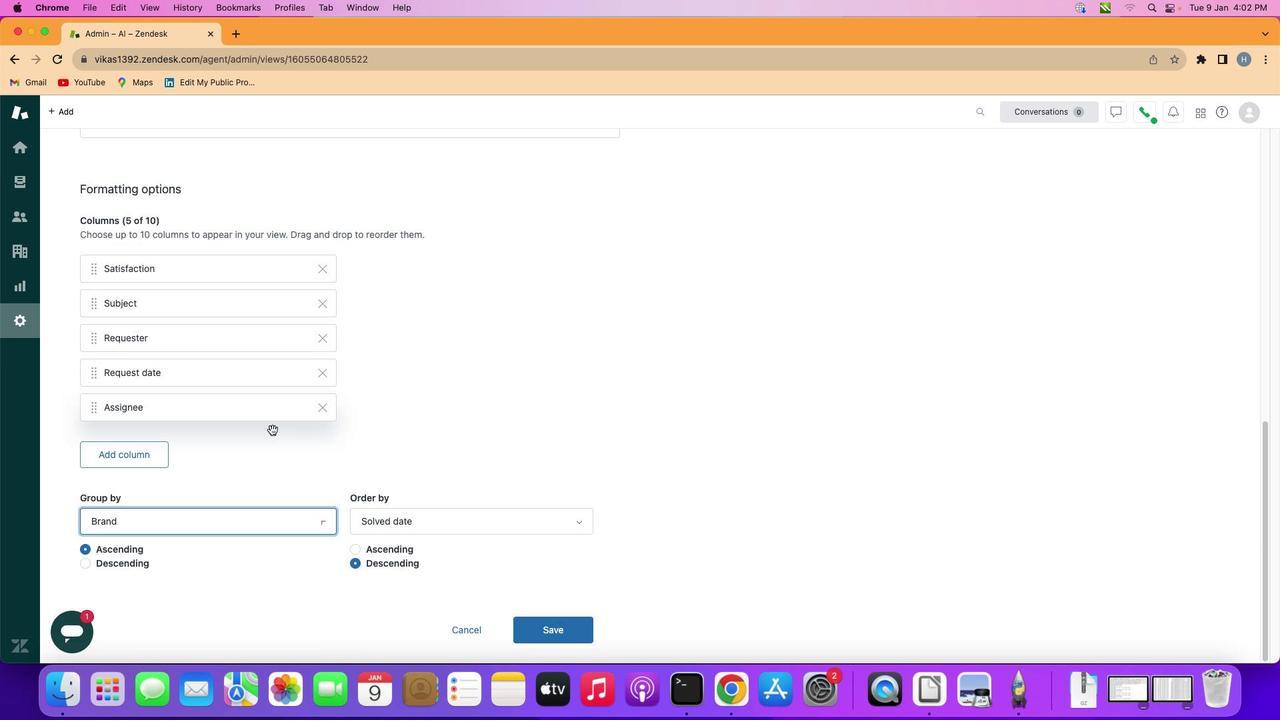 
Action: Mouse moved to (130, 562)
Screenshot: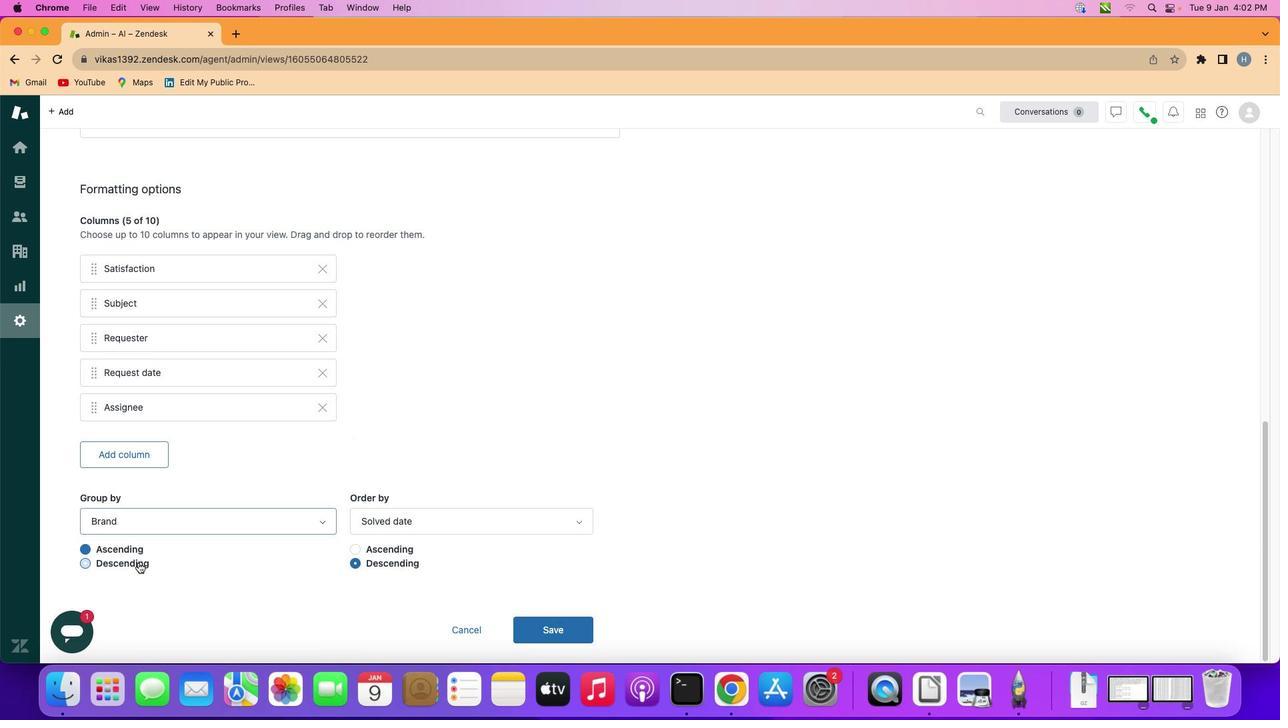 
Action: Mouse pressed left at (130, 562)
Screenshot: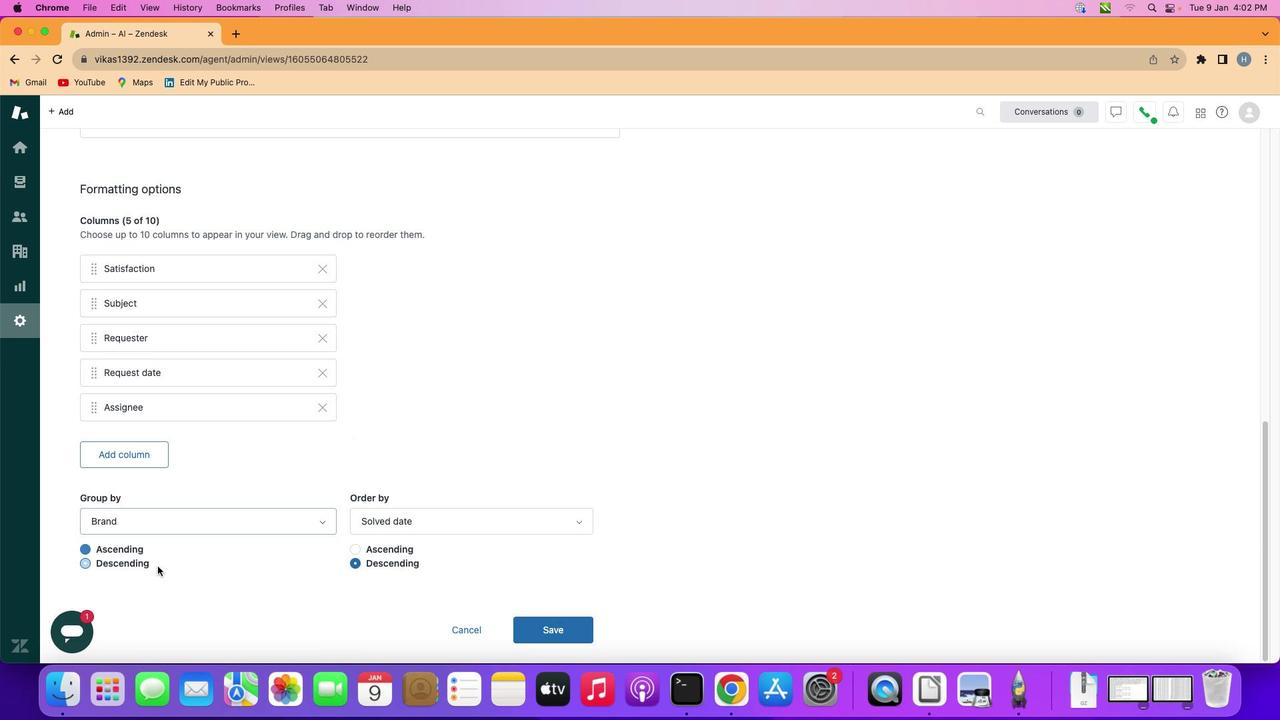 
Action: Mouse moved to (539, 630)
Screenshot: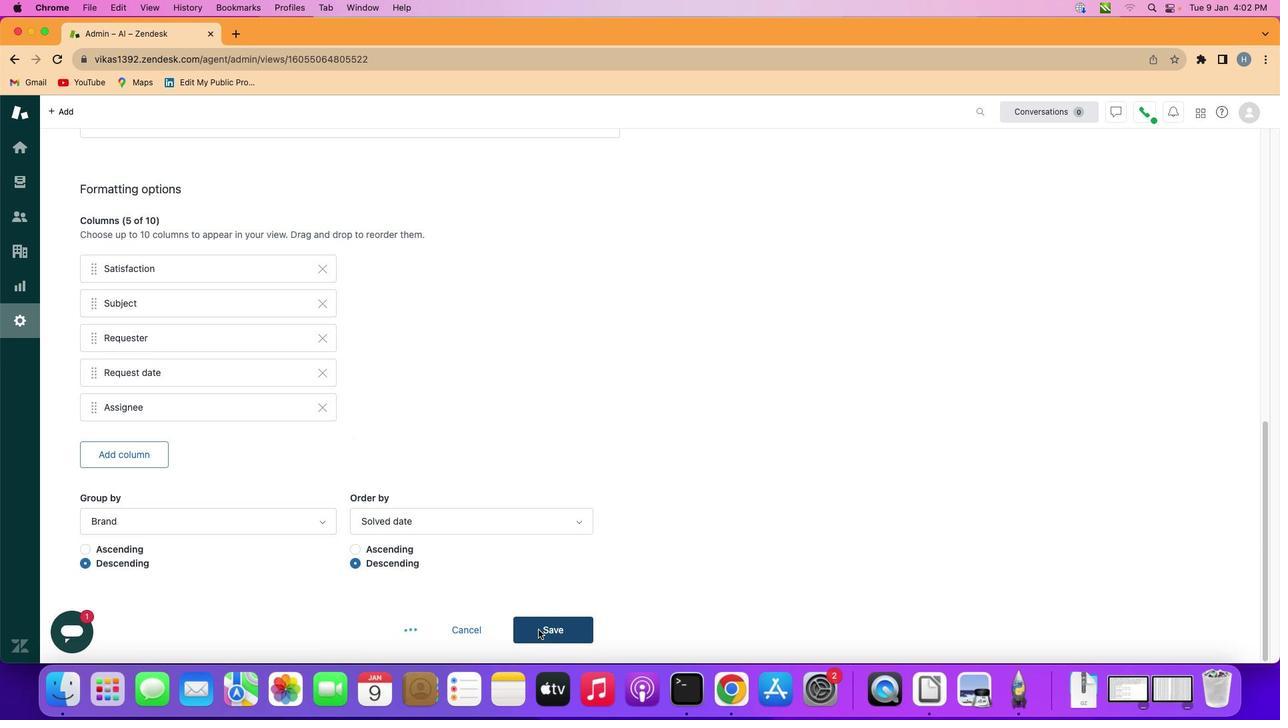 
Action: Mouse pressed left at (539, 630)
Screenshot: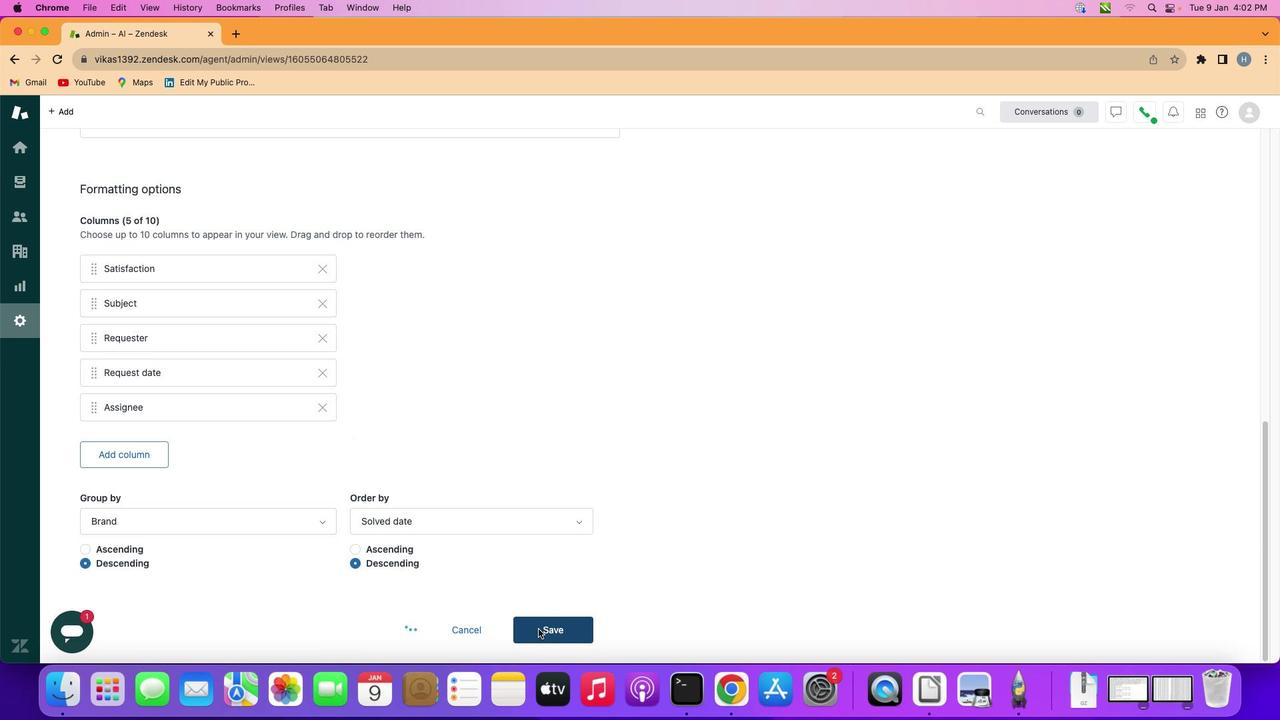
Action: Mouse moved to (615, 329)
Screenshot: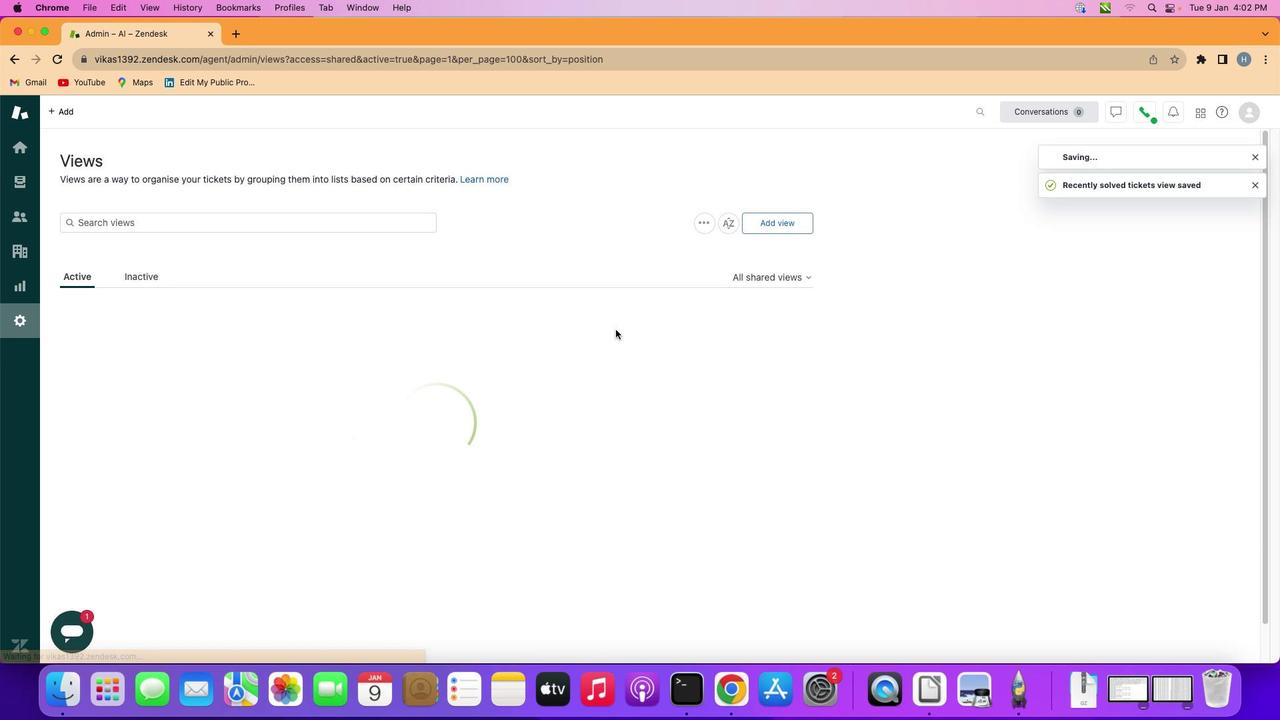 
